 Task: Check the sale-to-list ratio of garden tub in the last 5 years.
Action: Mouse moved to (1117, 271)
Screenshot: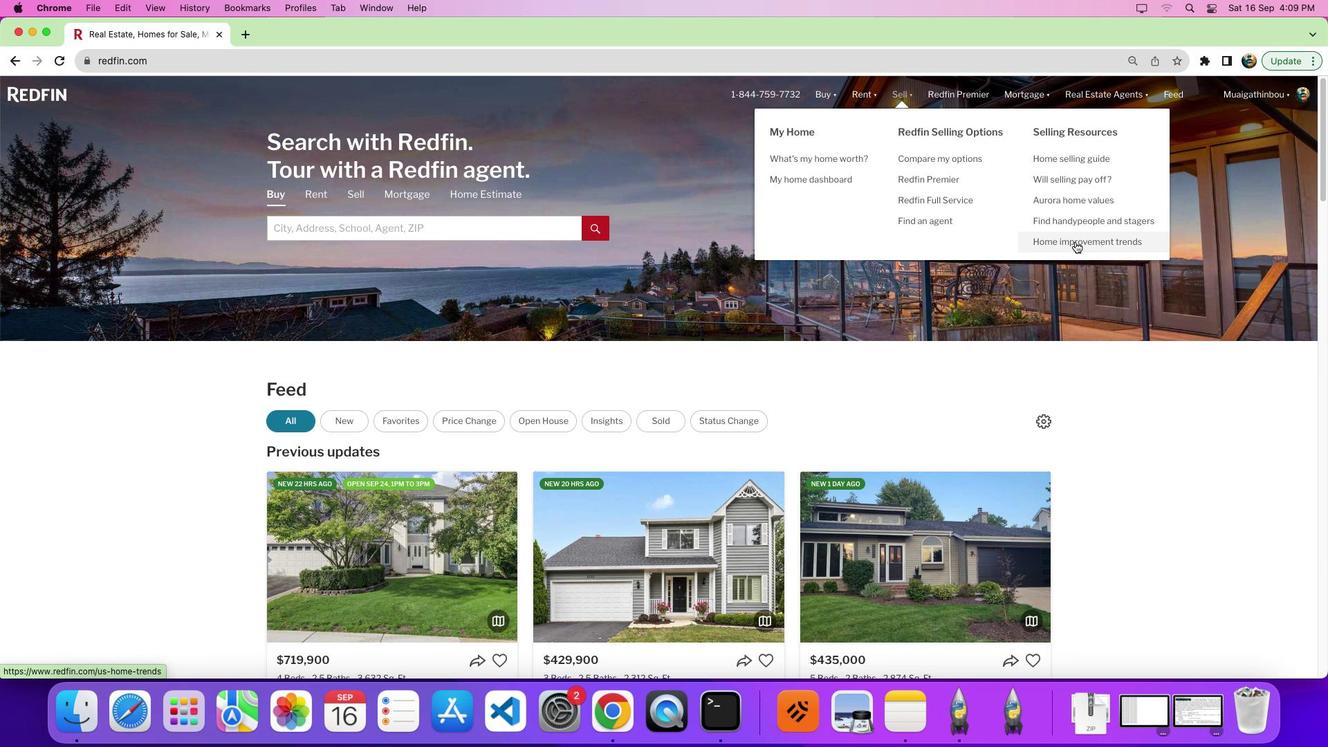 
Action: Mouse pressed left at (1117, 271)
Screenshot: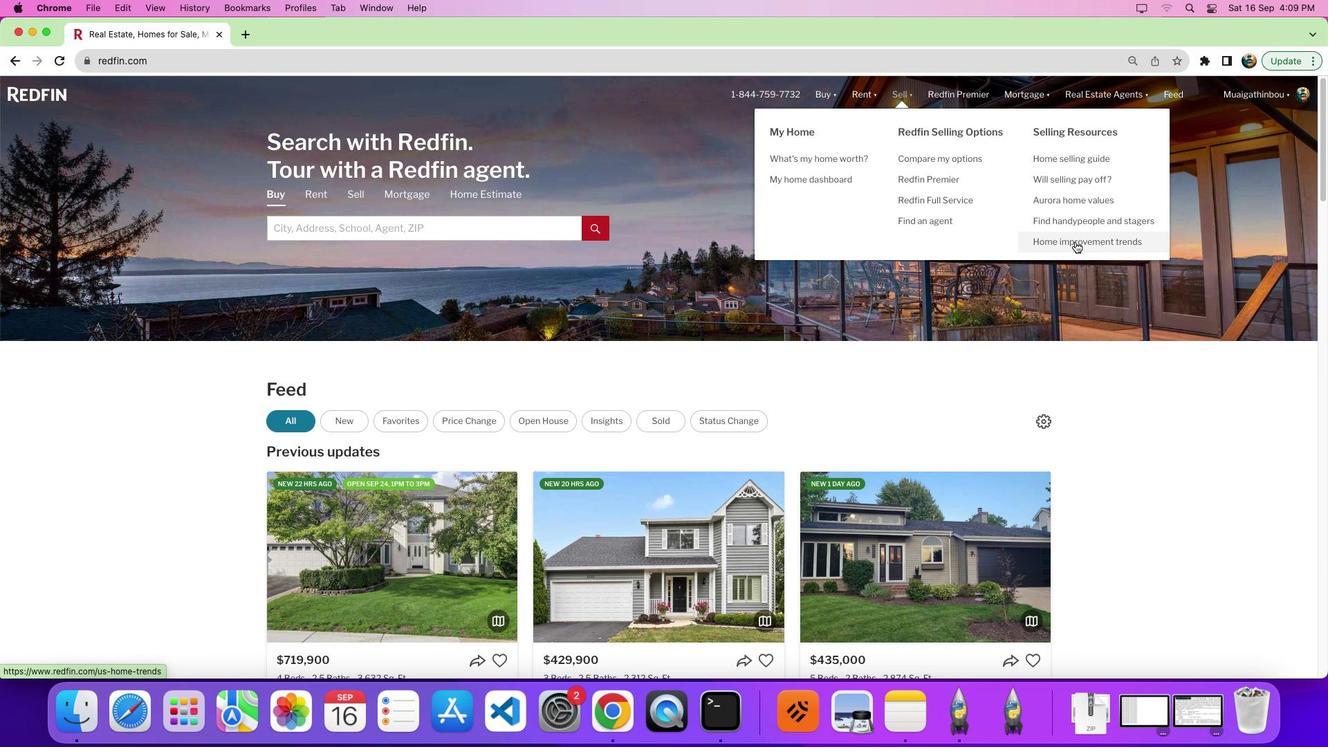 
Action: Mouse pressed left at (1117, 271)
Screenshot: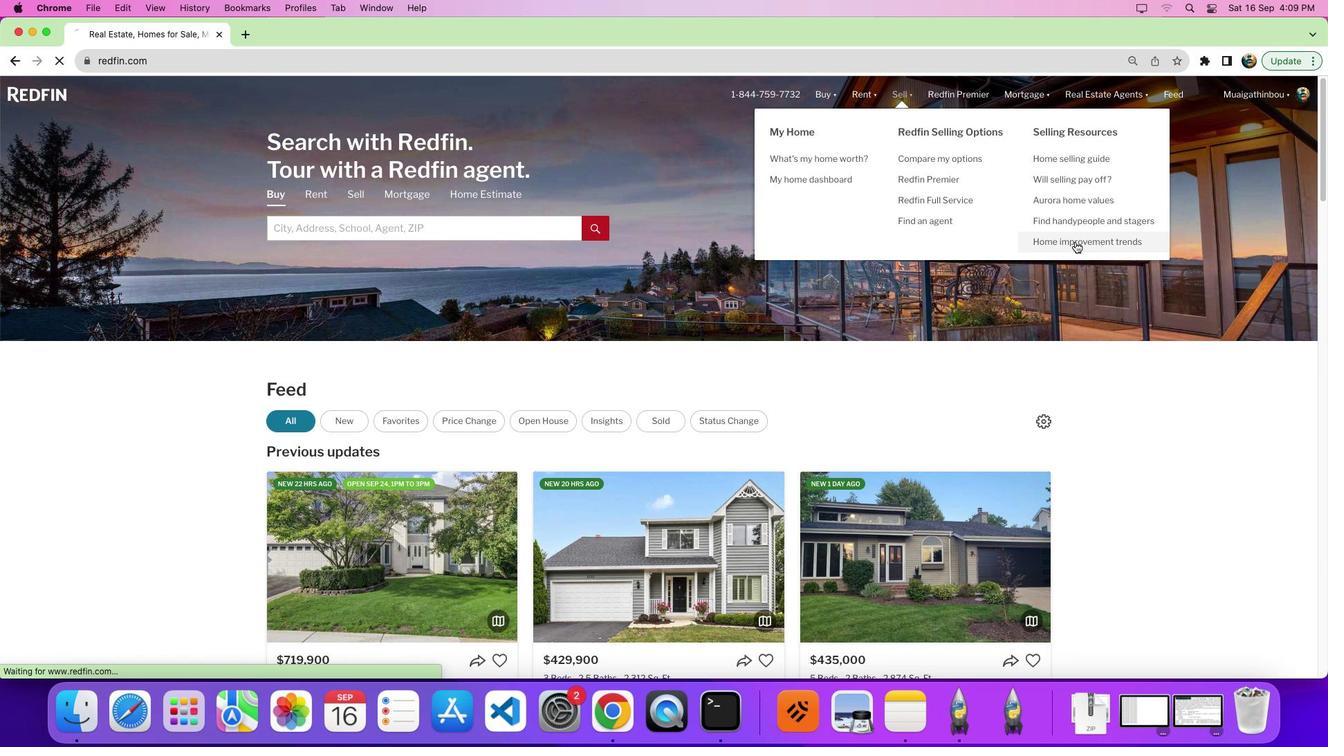 
Action: Mouse moved to (354, 295)
Screenshot: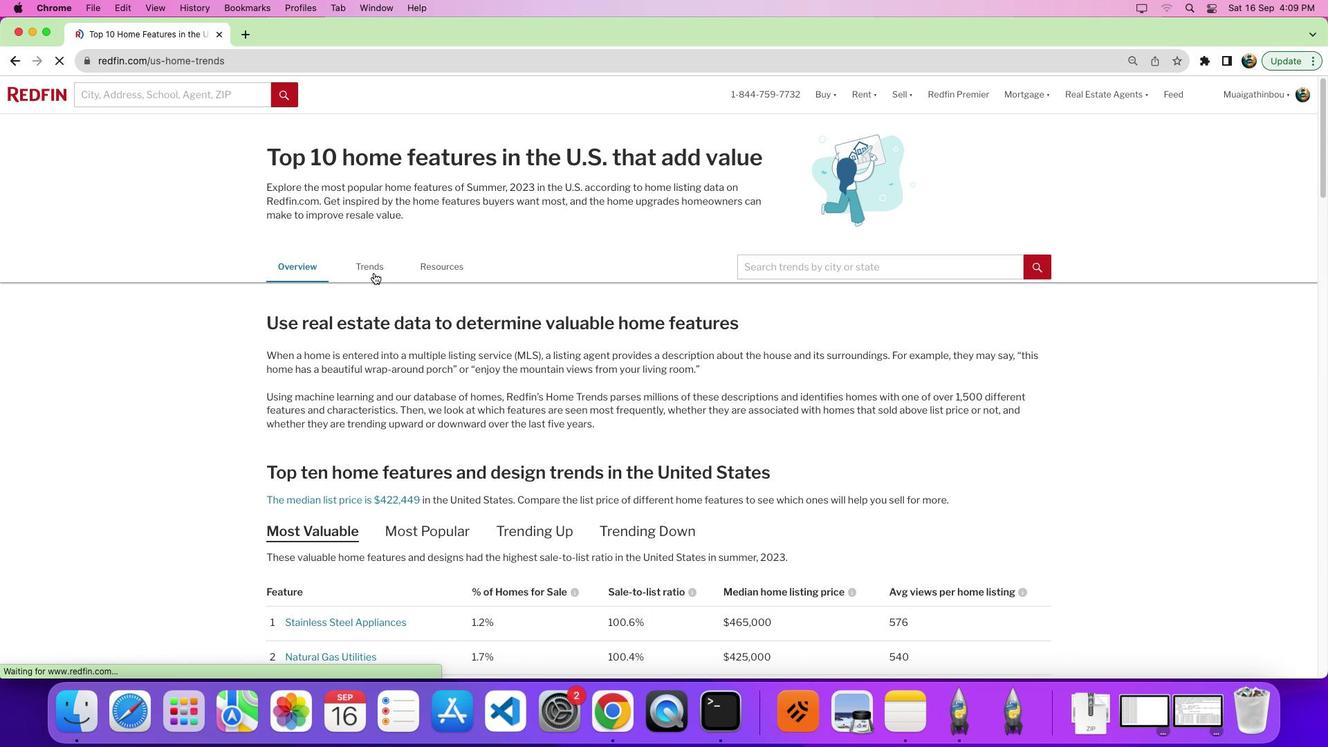 
Action: Mouse pressed left at (354, 295)
Screenshot: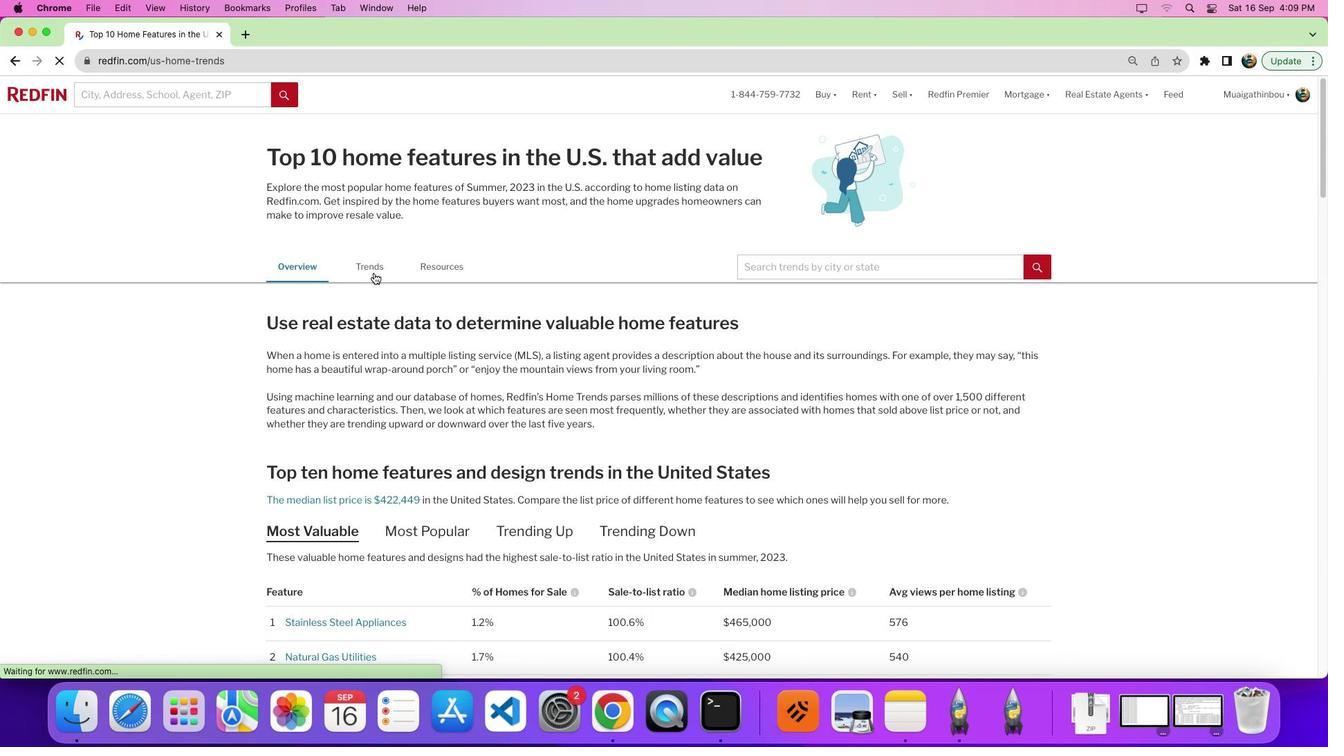 
Action: Mouse moved to (763, 398)
Screenshot: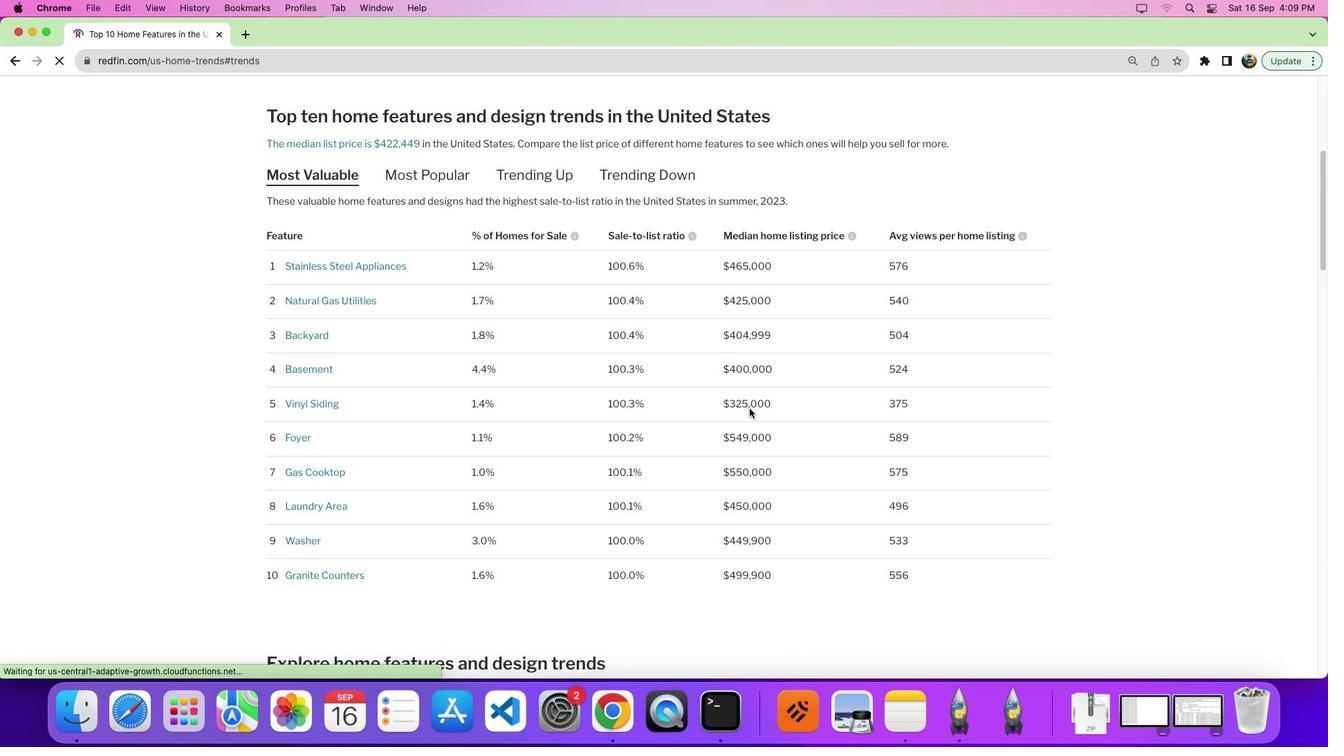 
Action: Mouse scrolled (763, 398) with delta (-53, 86)
Screenshot: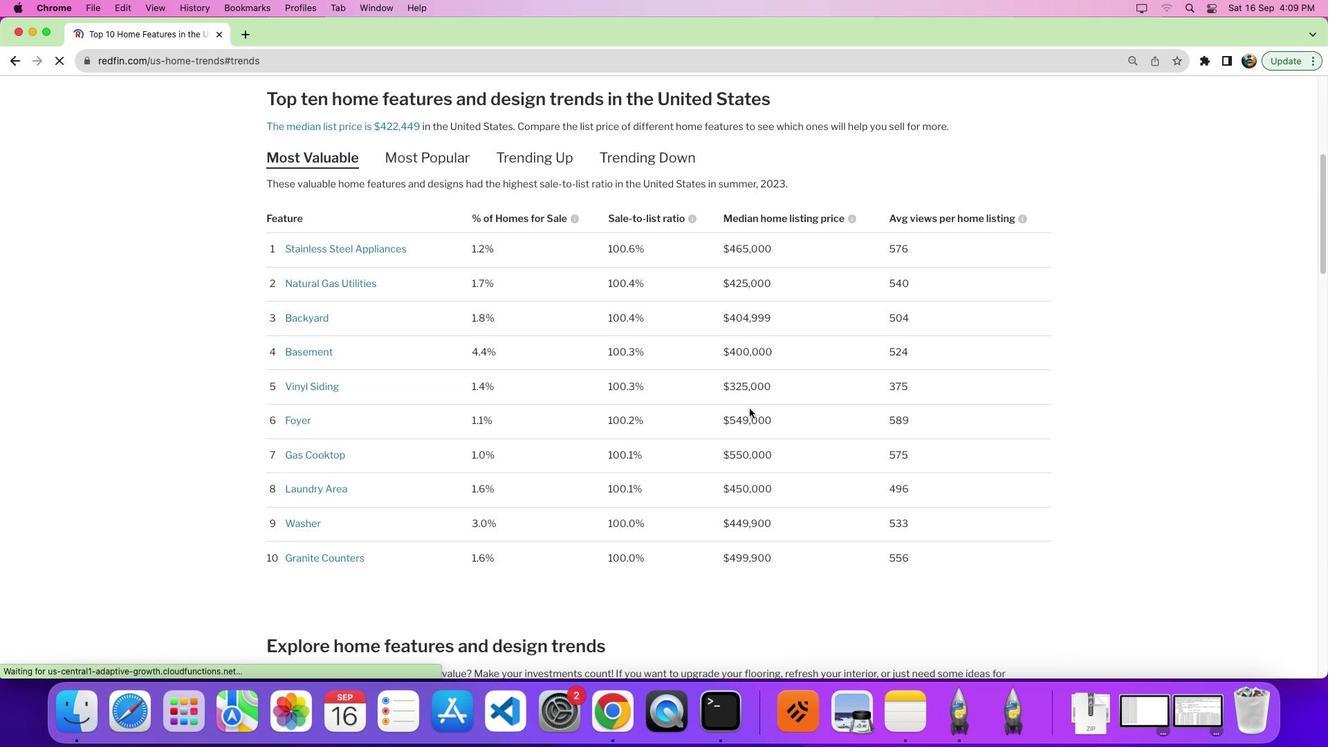 
Action: Mouse scrolled (763, 398) with delta (-53, 86)
Screenshot: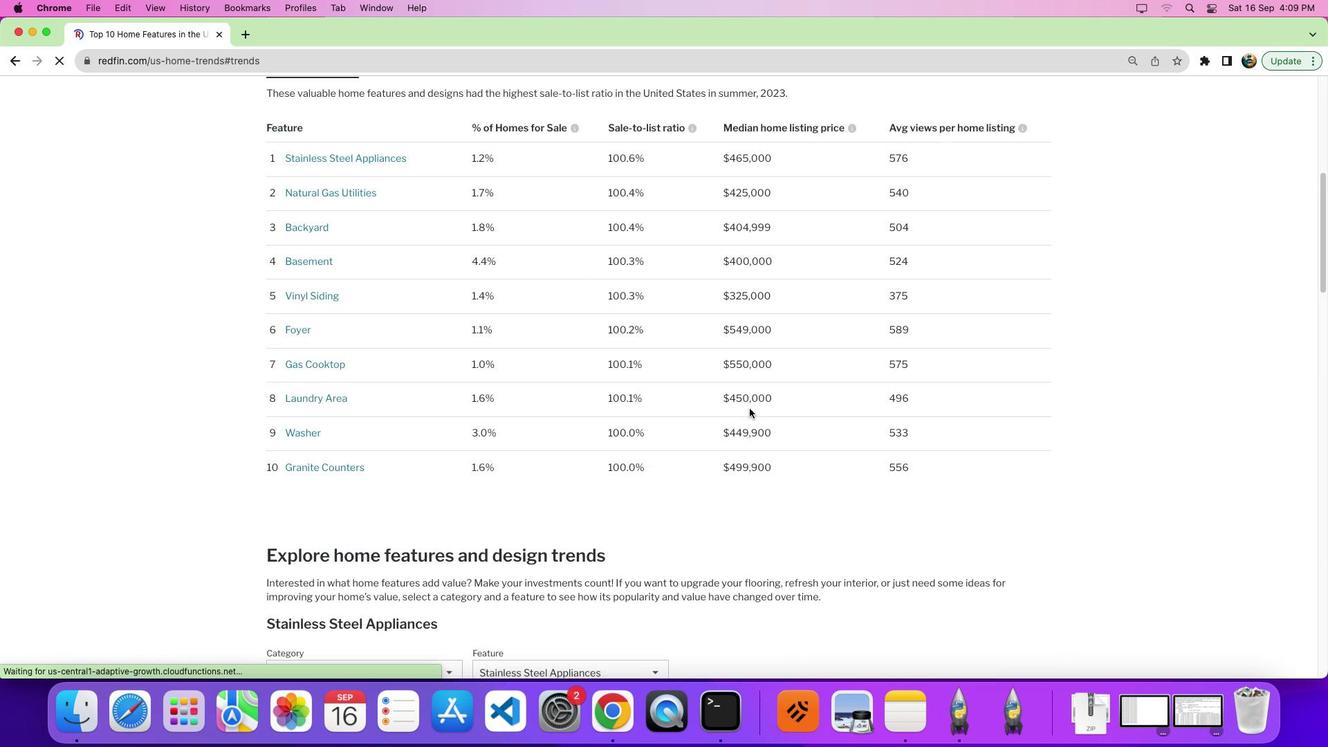 
Action: Mouse scrolled (763, 398) with delta (-53, 83)
Screenshot: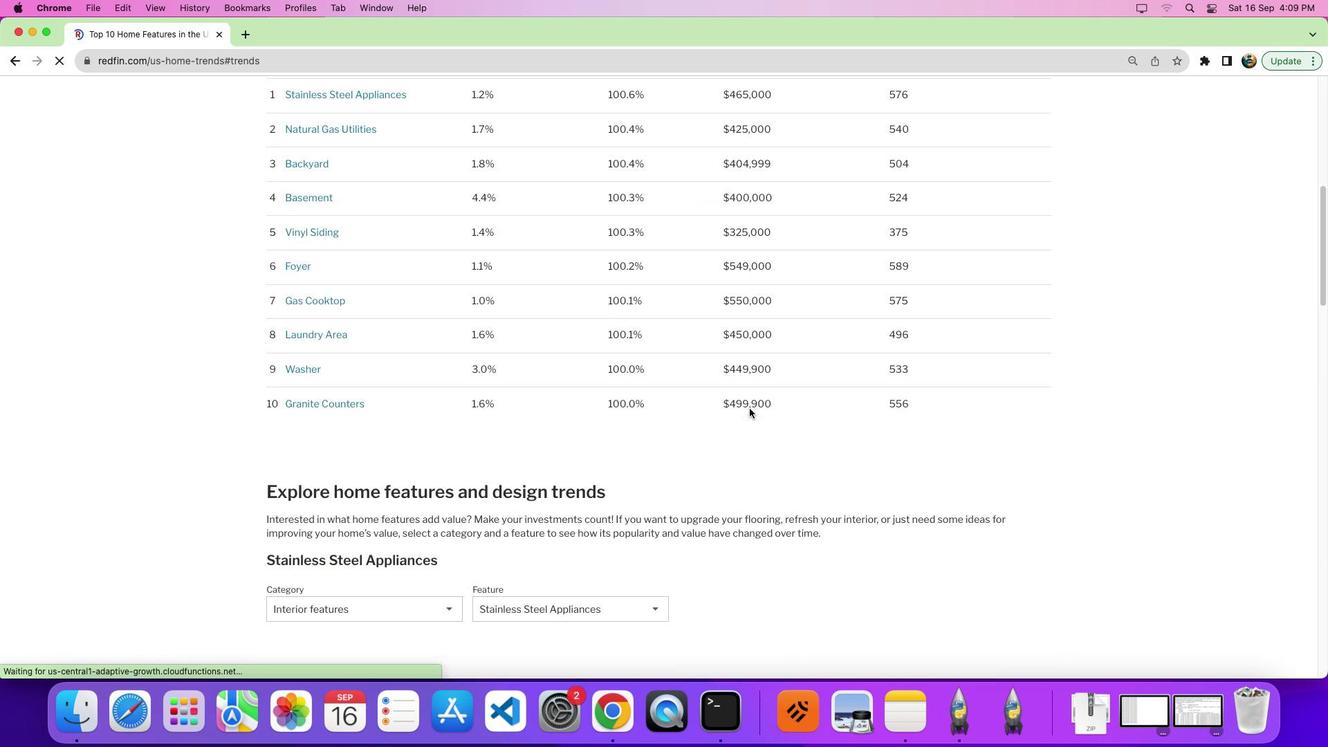 
Action: Mouse moved to (764, 399)
Screenshot: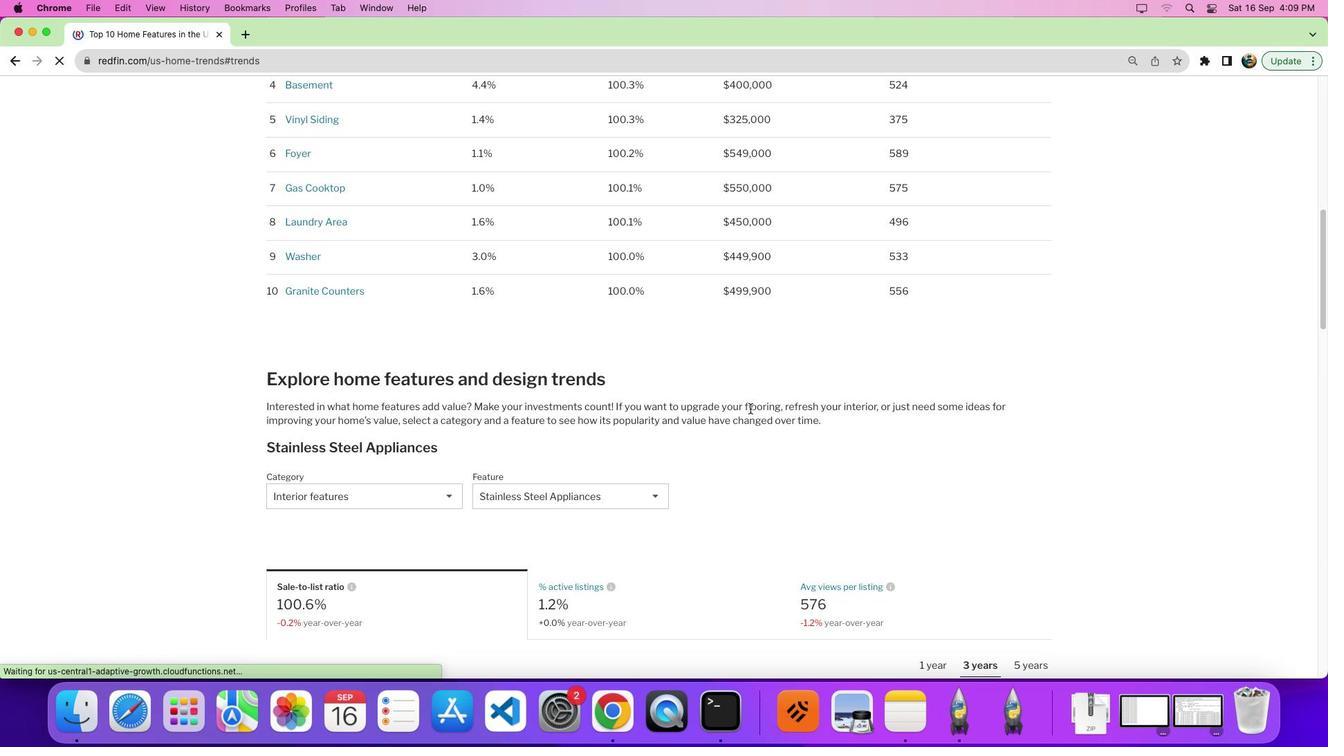 
Action: Mouse scrolled (764, 399) with delta (-53, 86)
Screenshot: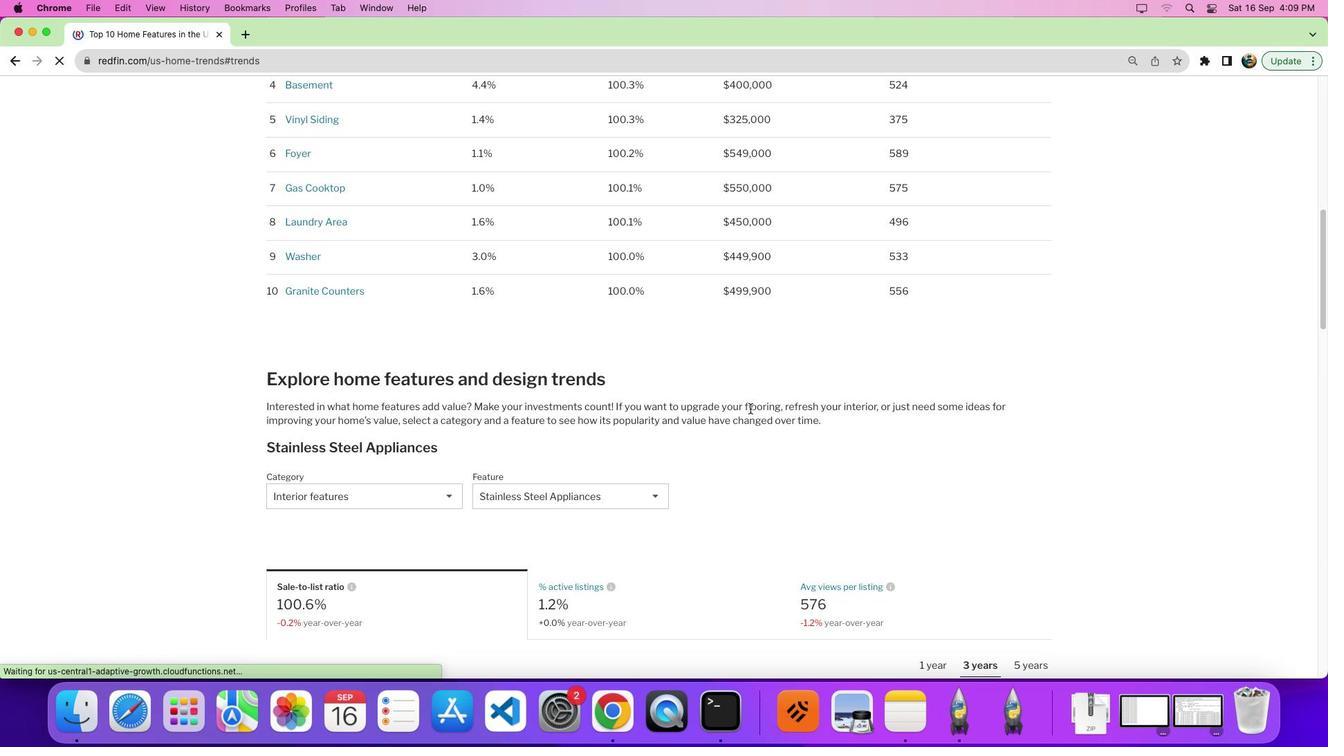 
Action: Mouse scrolled (764, 399) with delta (-53, 86)
Screenshot: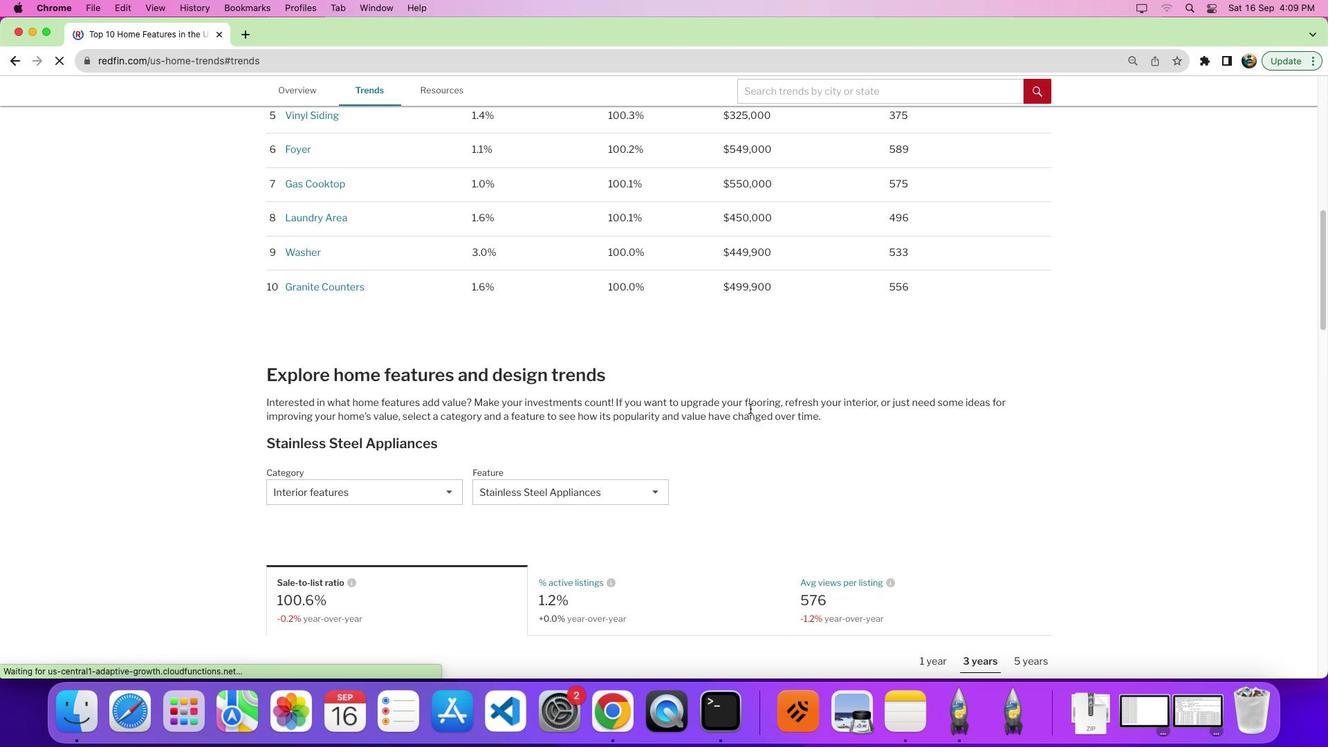
Action: Mouse scrolled (764, 399) with delta (-53, 84)
Screenshot: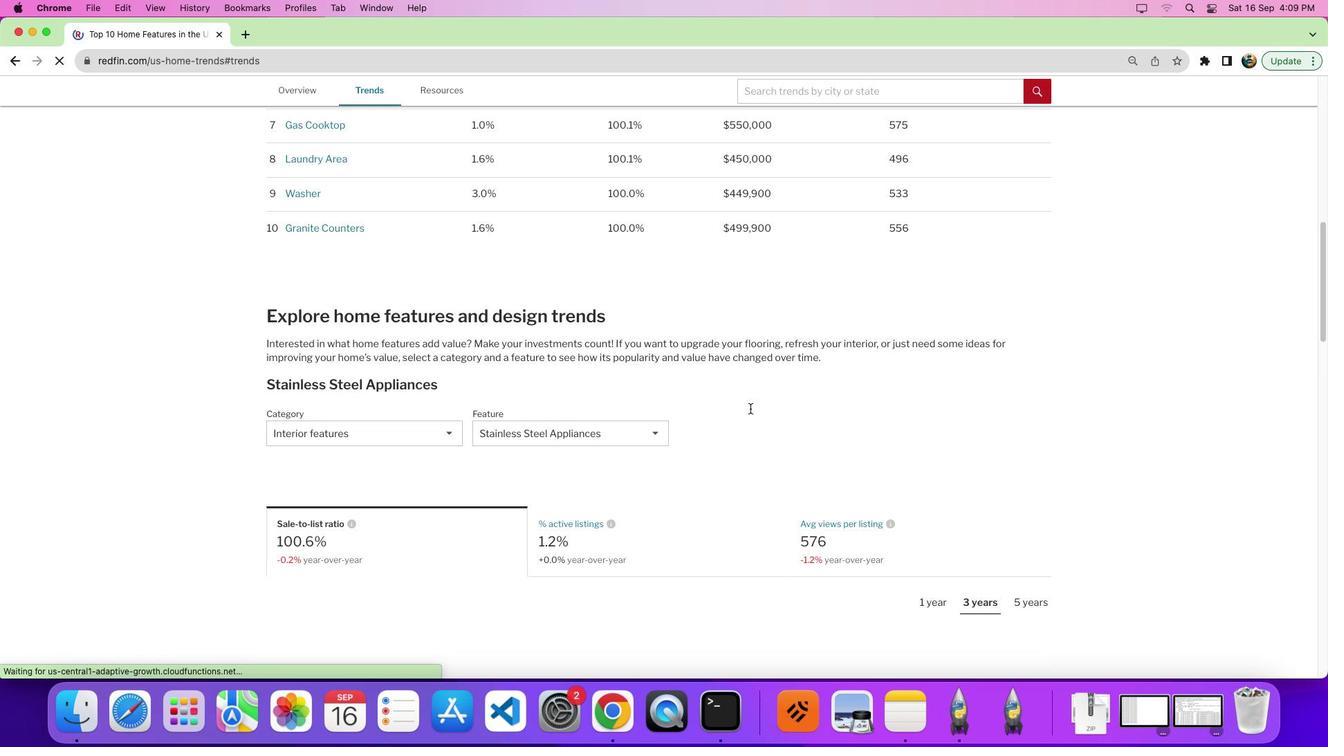 
Action: Mouse moved to (401, 314)
Screenshot: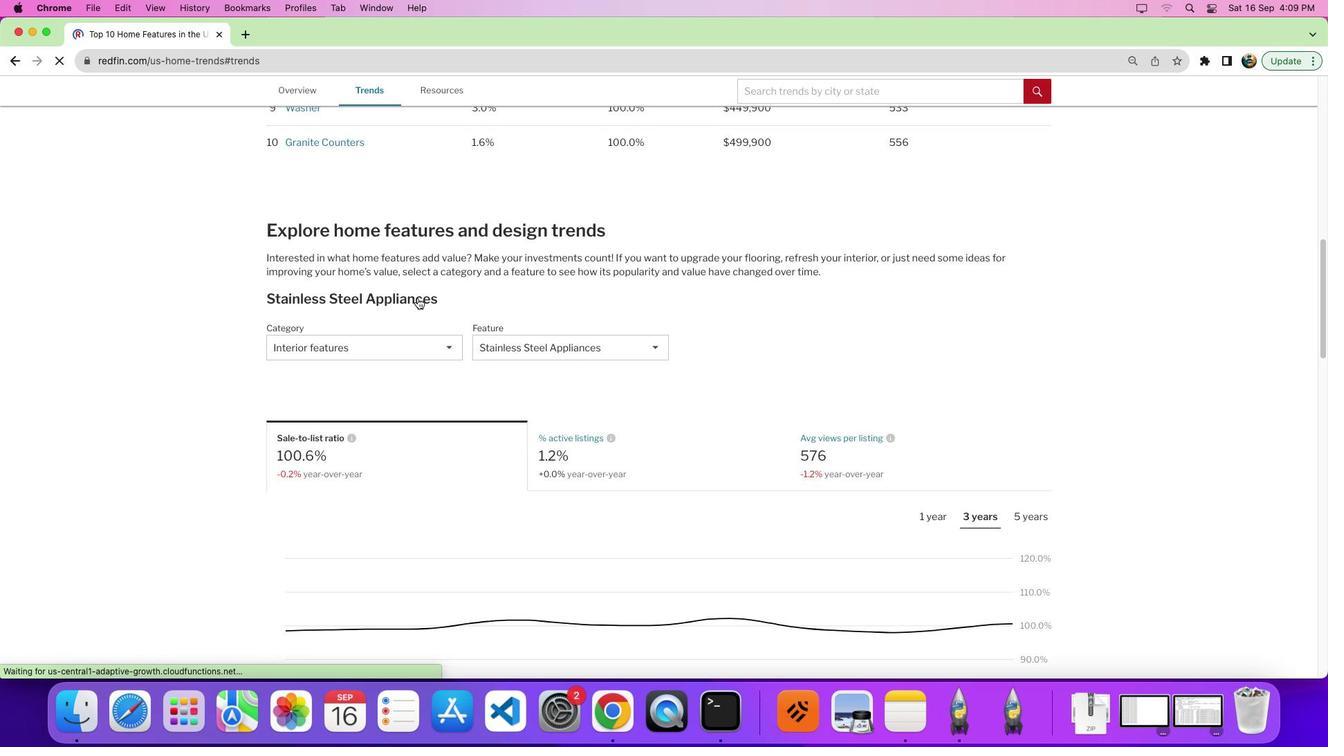 
Action: Mouse pressed left at (401, 314)
Screenshot: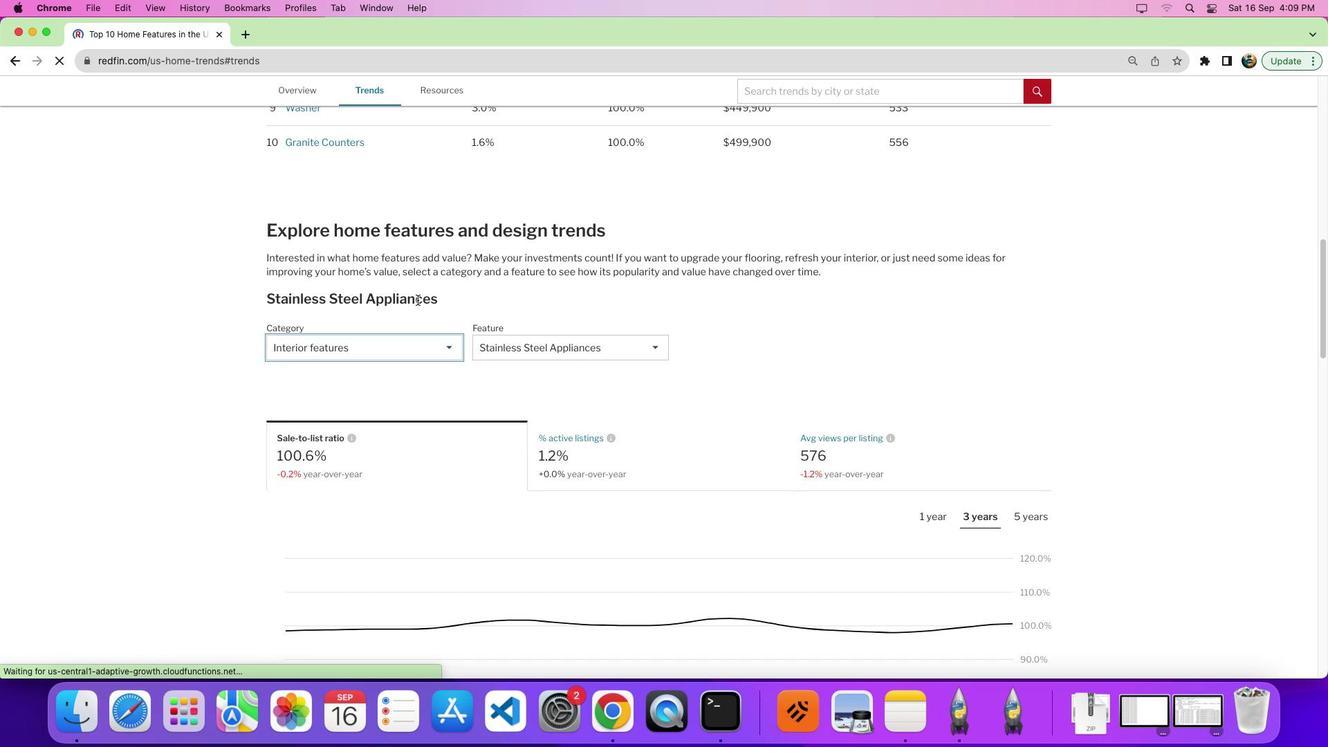 
Action: Mouse moved to (605, 424)
Screenshot: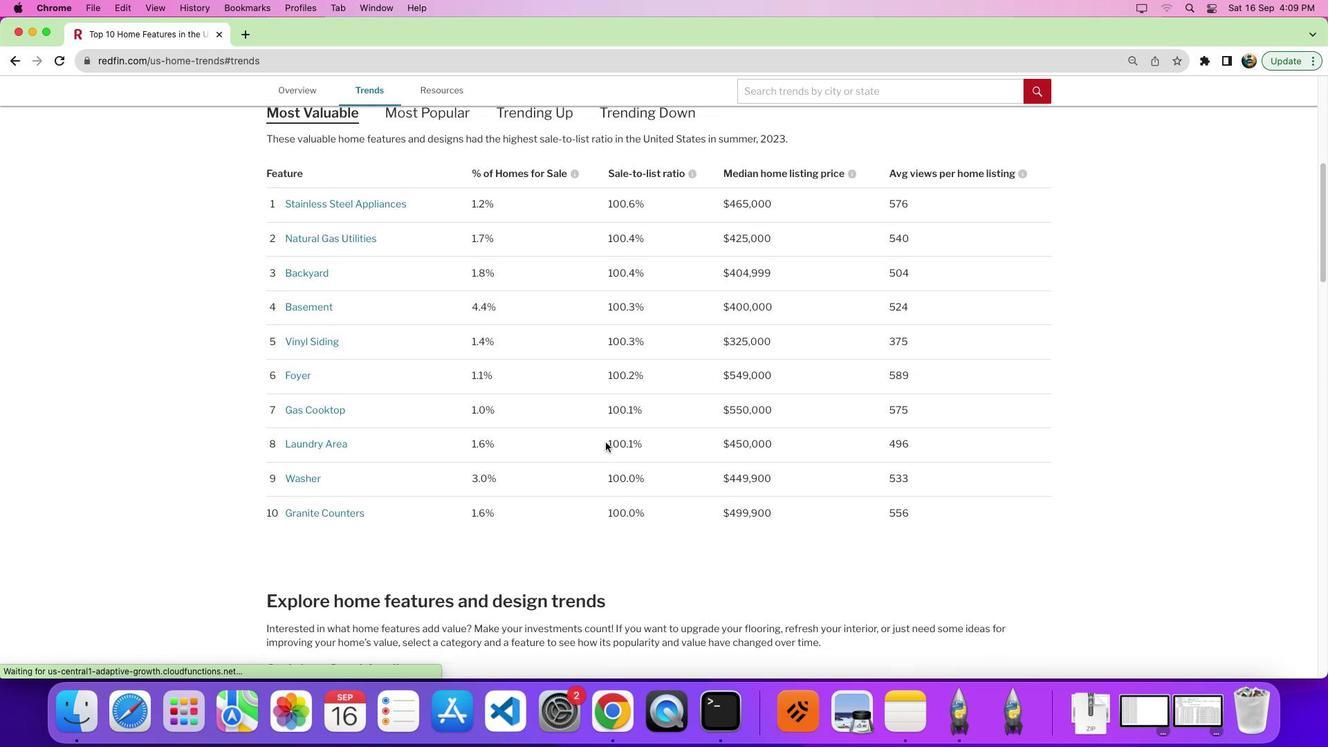 
Action: Mouse scrolled (605, 424) with delta (-53, 86)
Screenshot: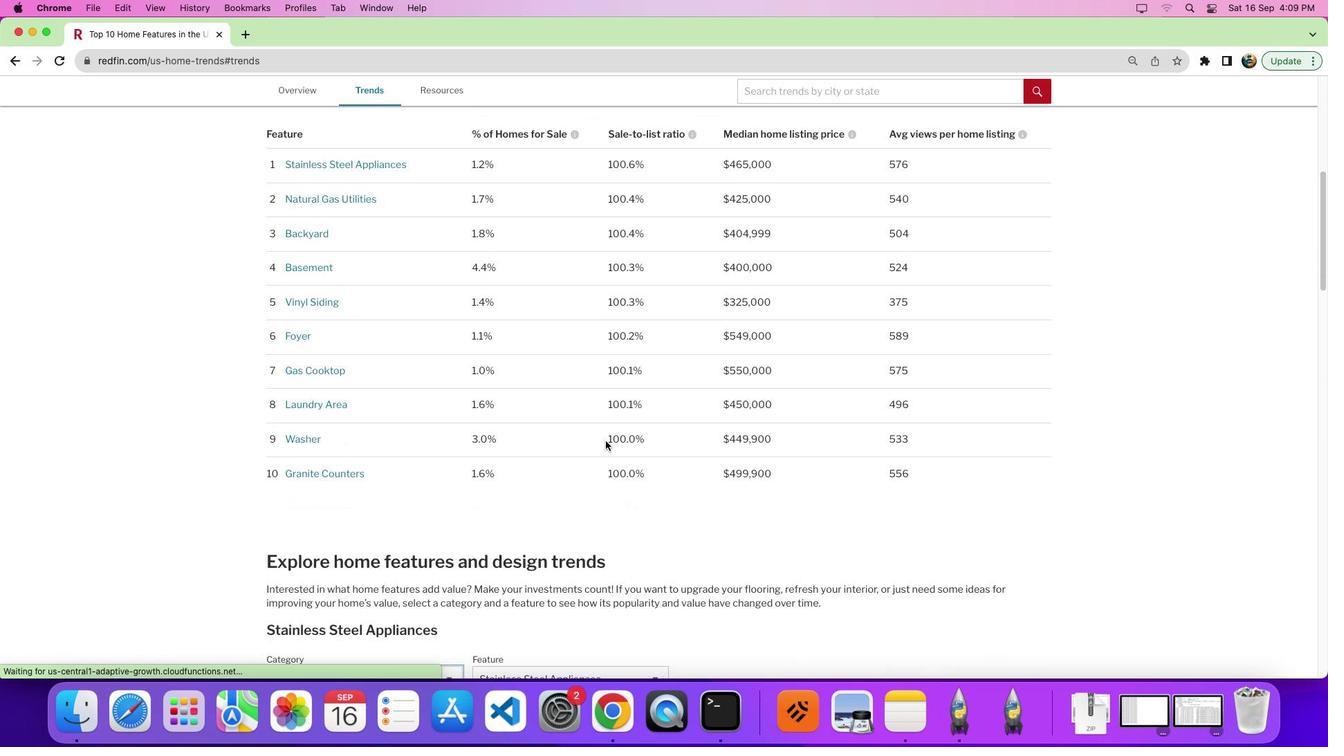
Action: Mouse scrolled (605, 424) with delta (-53, 86)
Screenshot: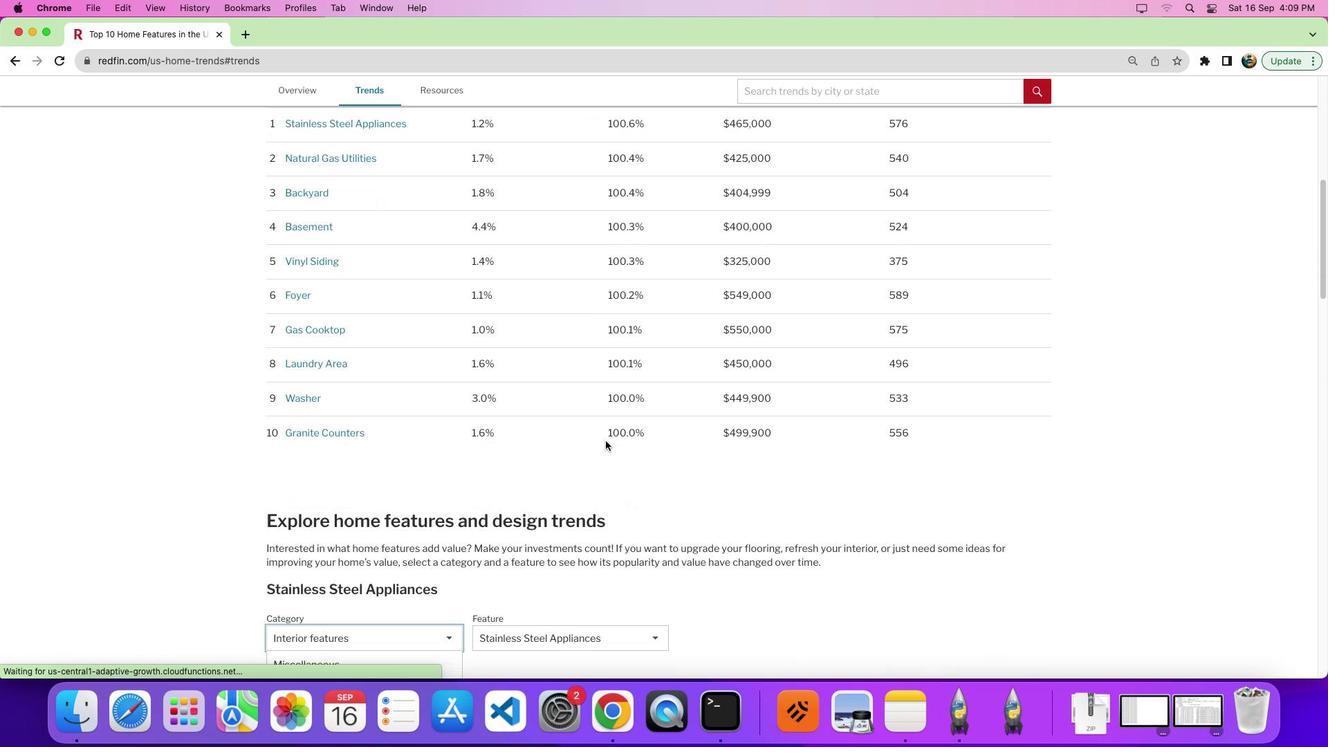 
Action: Mouse scrolled (605, 424) with delta (-53, 83)
Screenshot: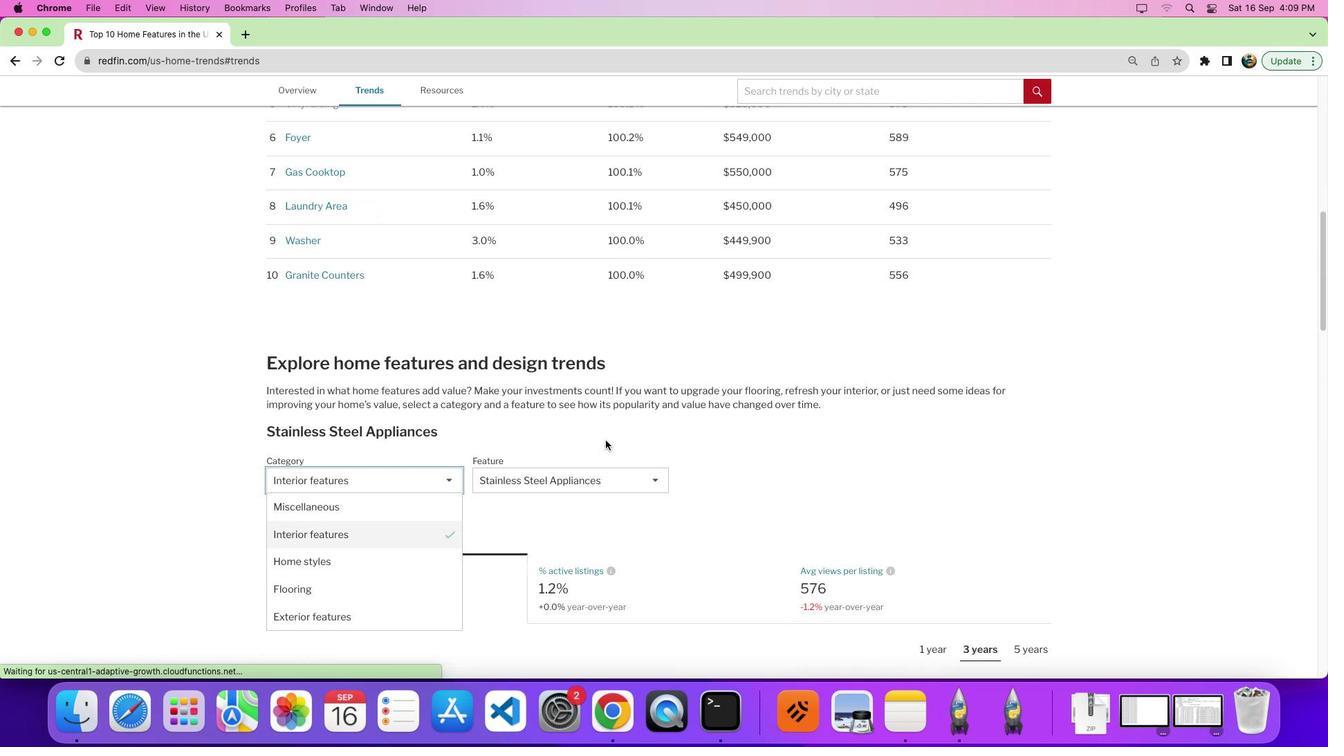 
Action: Mouse moved to (605, 423)
Screenshot: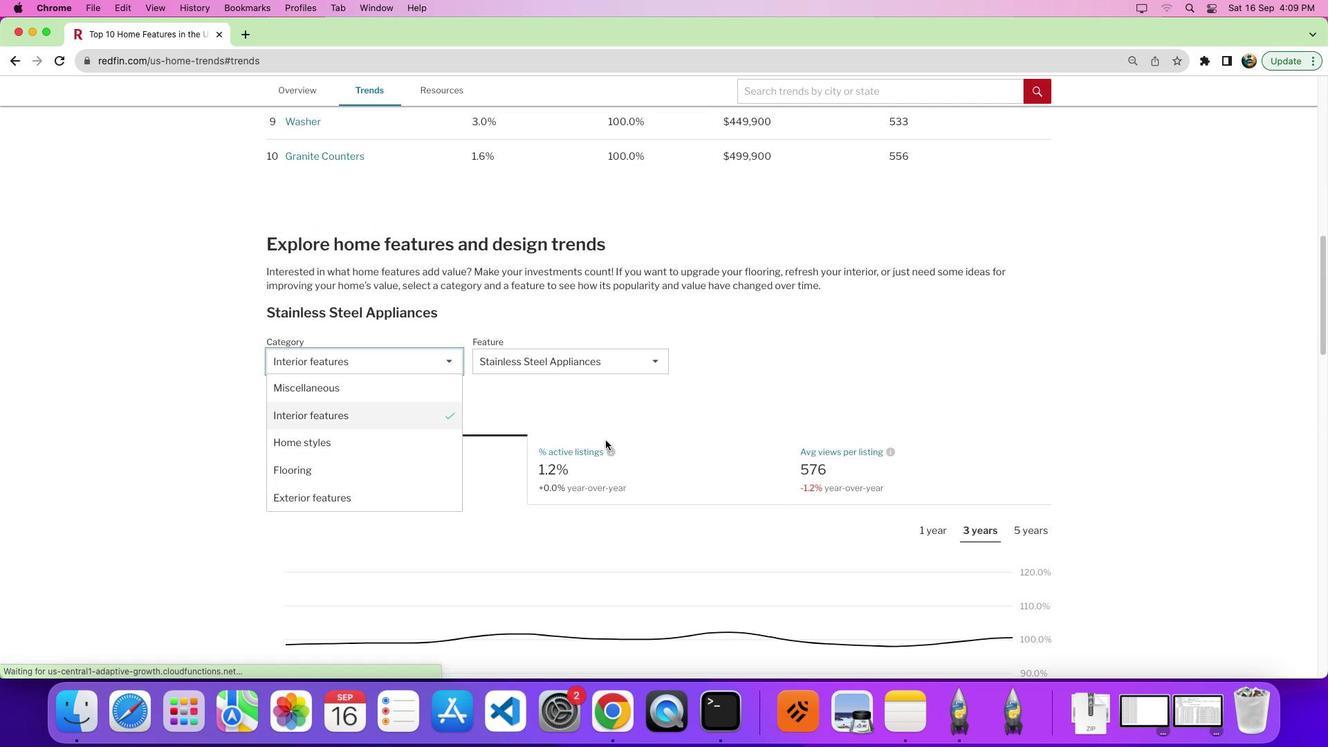
Action: Mouse scrolled (605, 423) with delta (-53, 83)
Screenshot: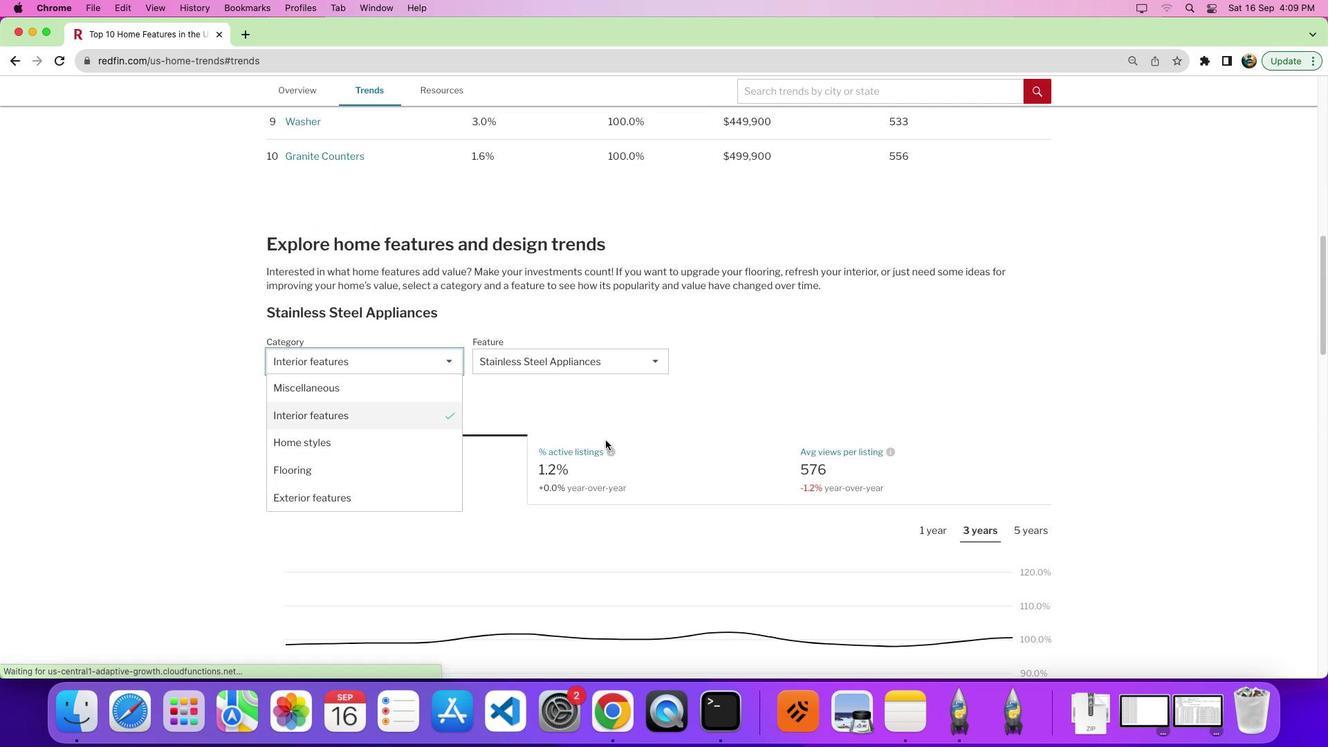 
Action: Mouse moved to (408, 364)
Screenshot: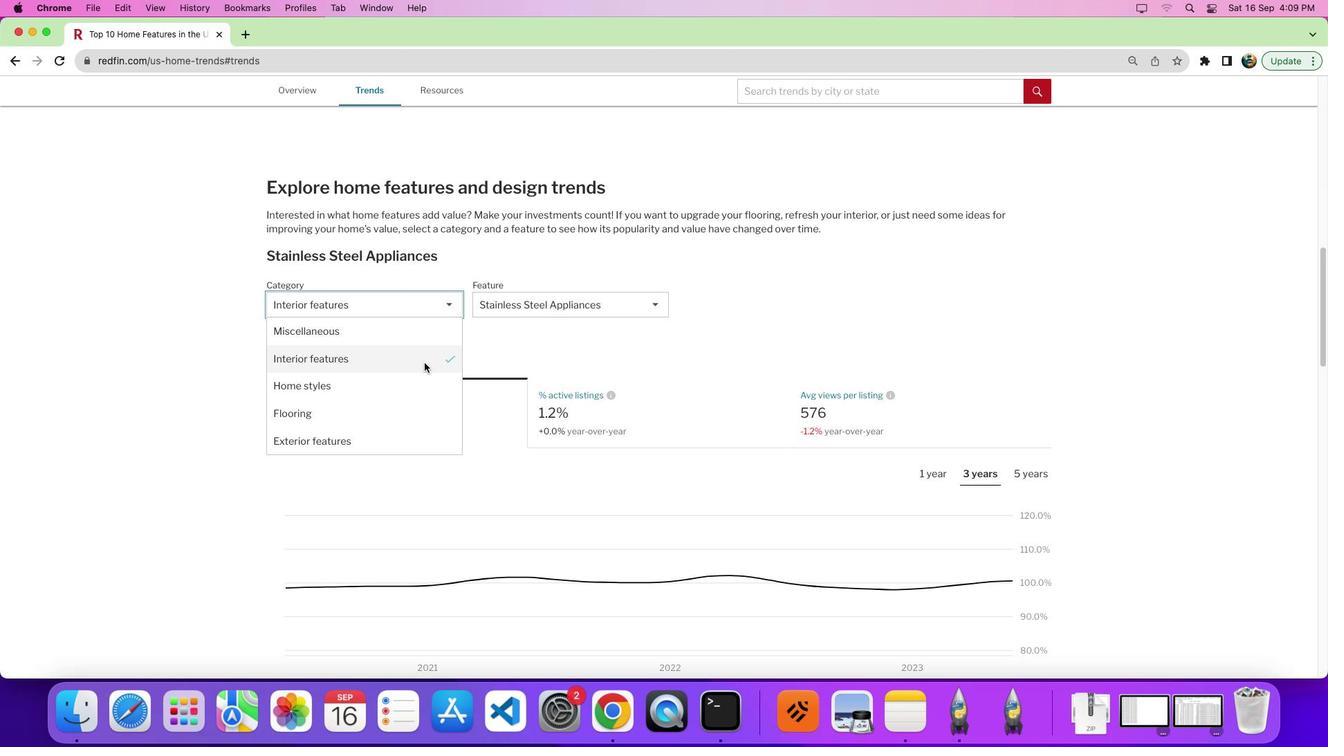 
Action: Mouse pressed left at (408, 364)
Screenshot: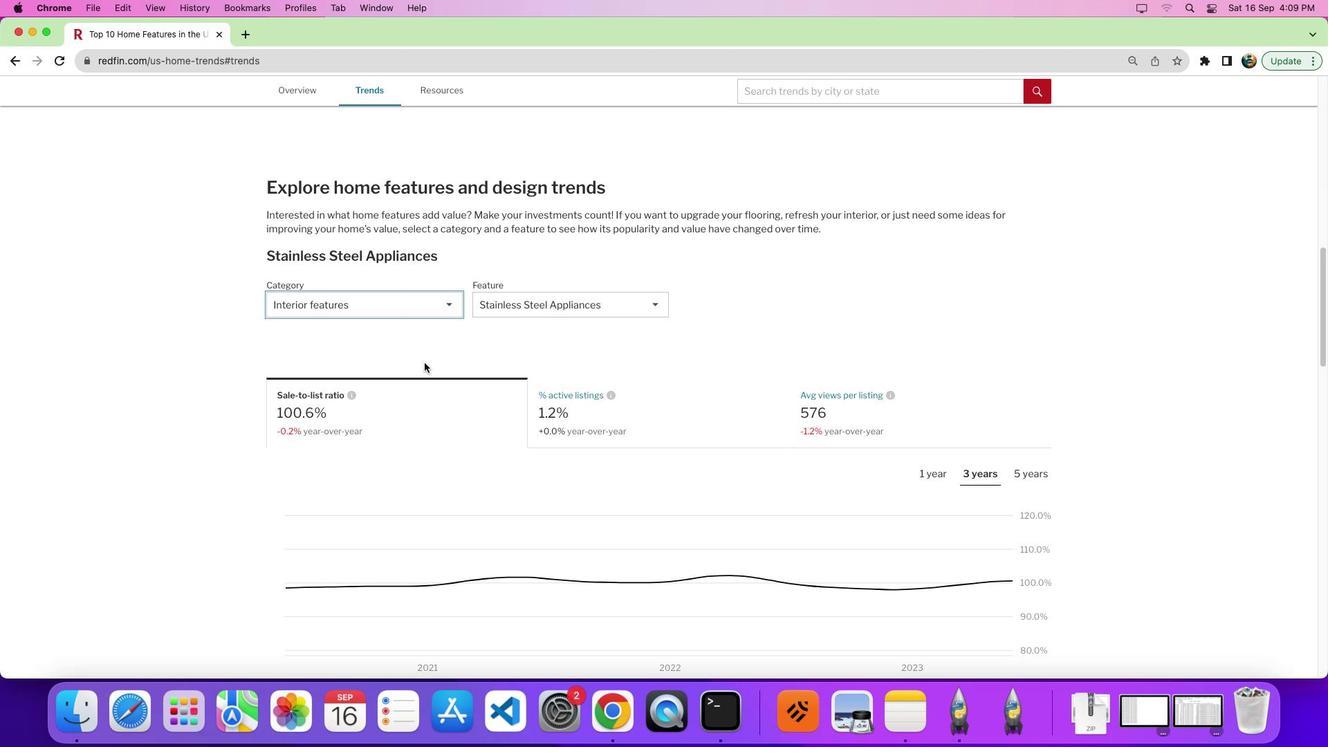 
Action: Mouse moved to (559, 317)
Screenshot: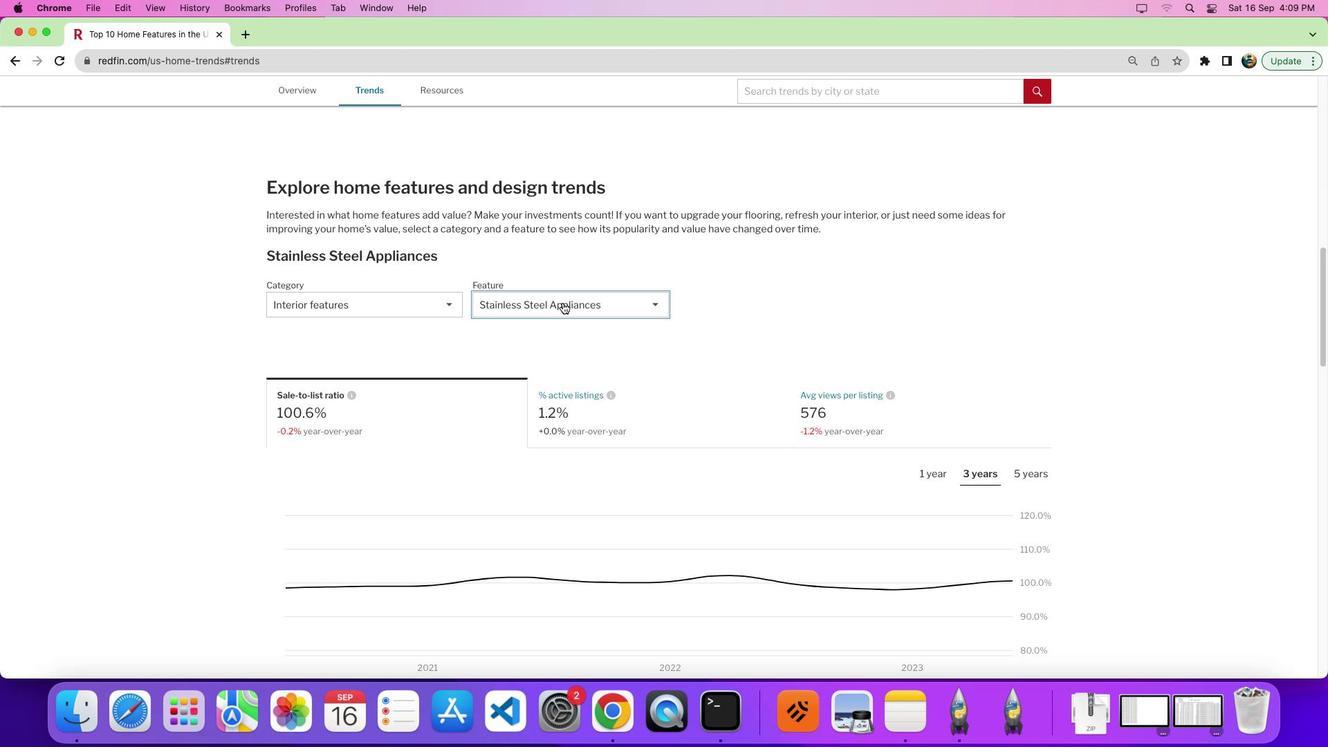
Action: Mouse pressed left at (559, 317)
Screenshot: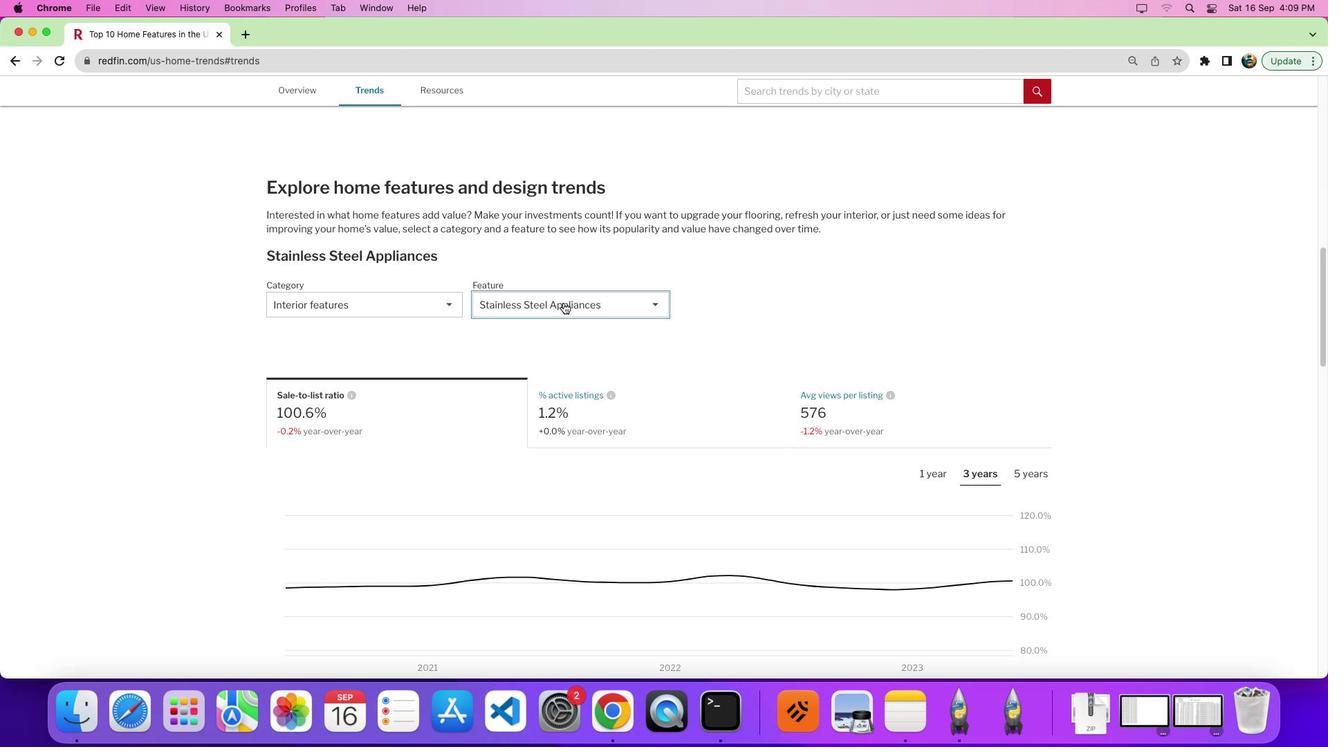 
Action: Mouse moved to (666, 406)
Screenshot: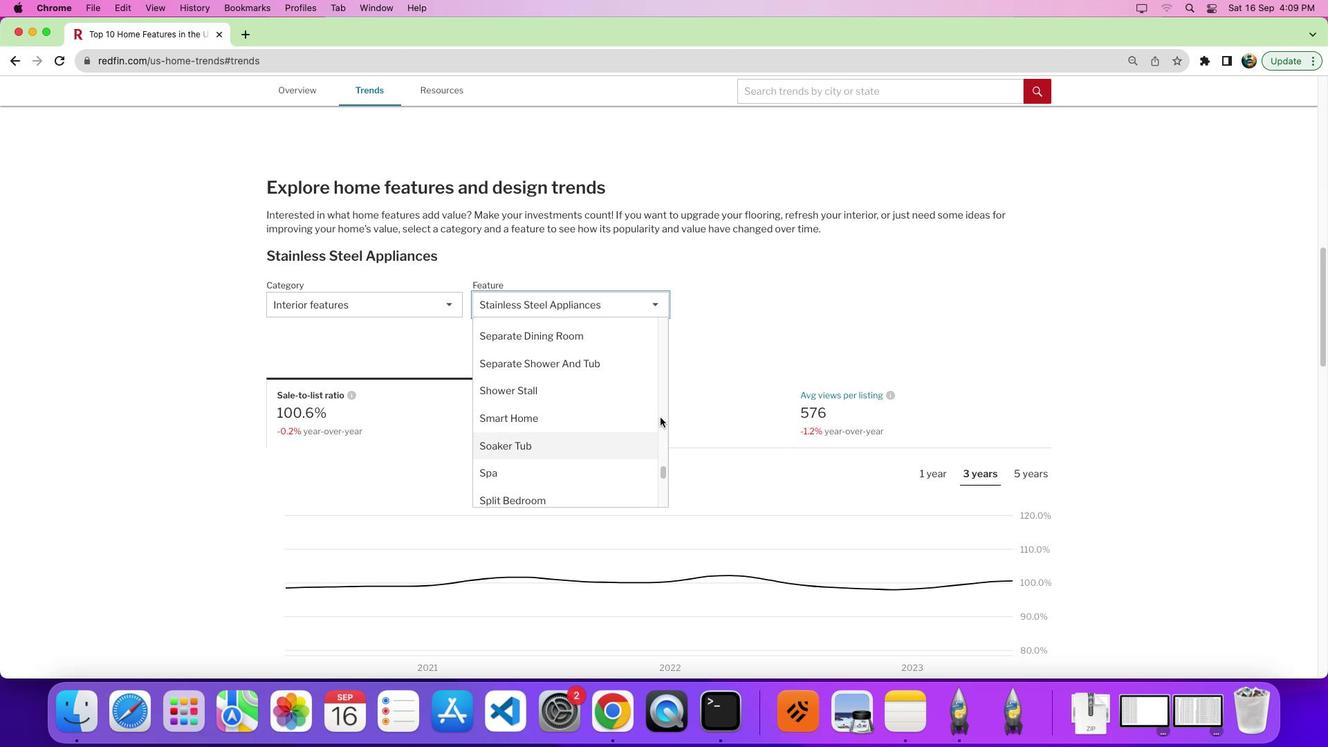 
Action: Mouse pressed left at (666, 406)
Screenshot: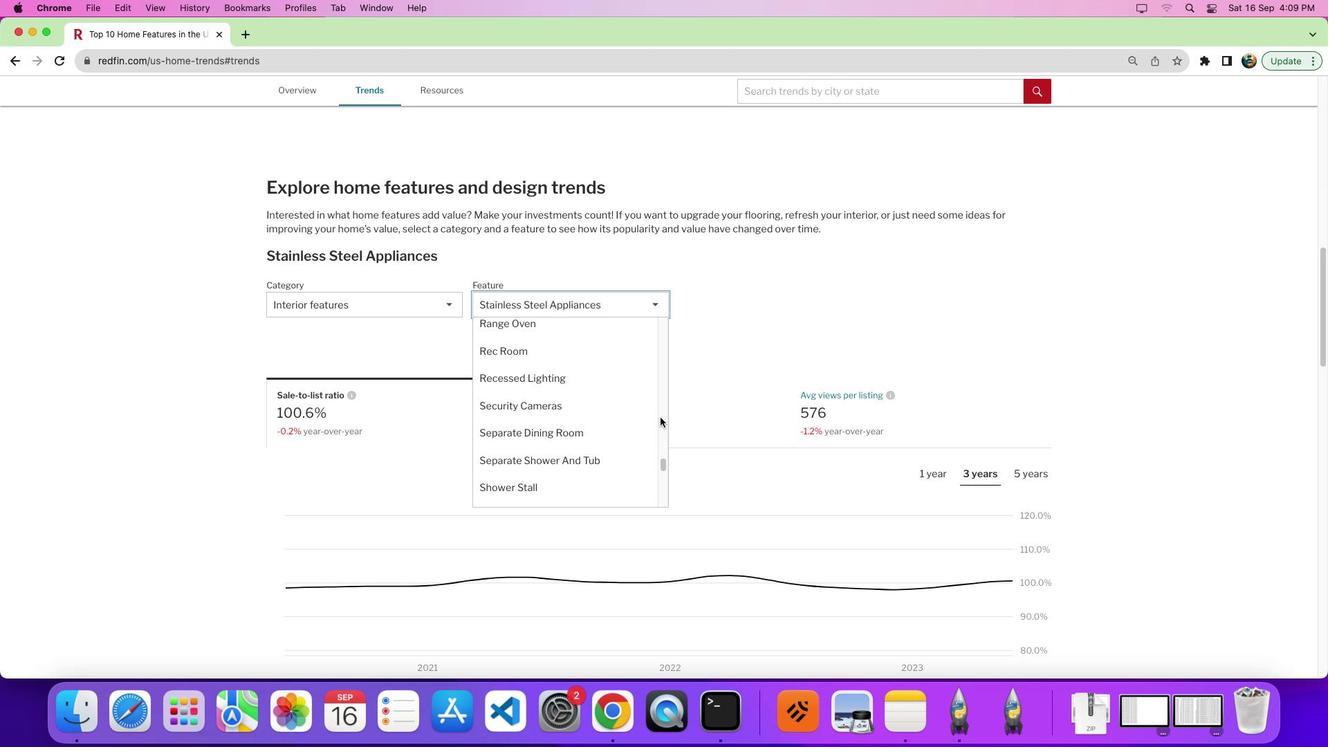 
Action: Mouse moved to (563, 374)
Screenshot: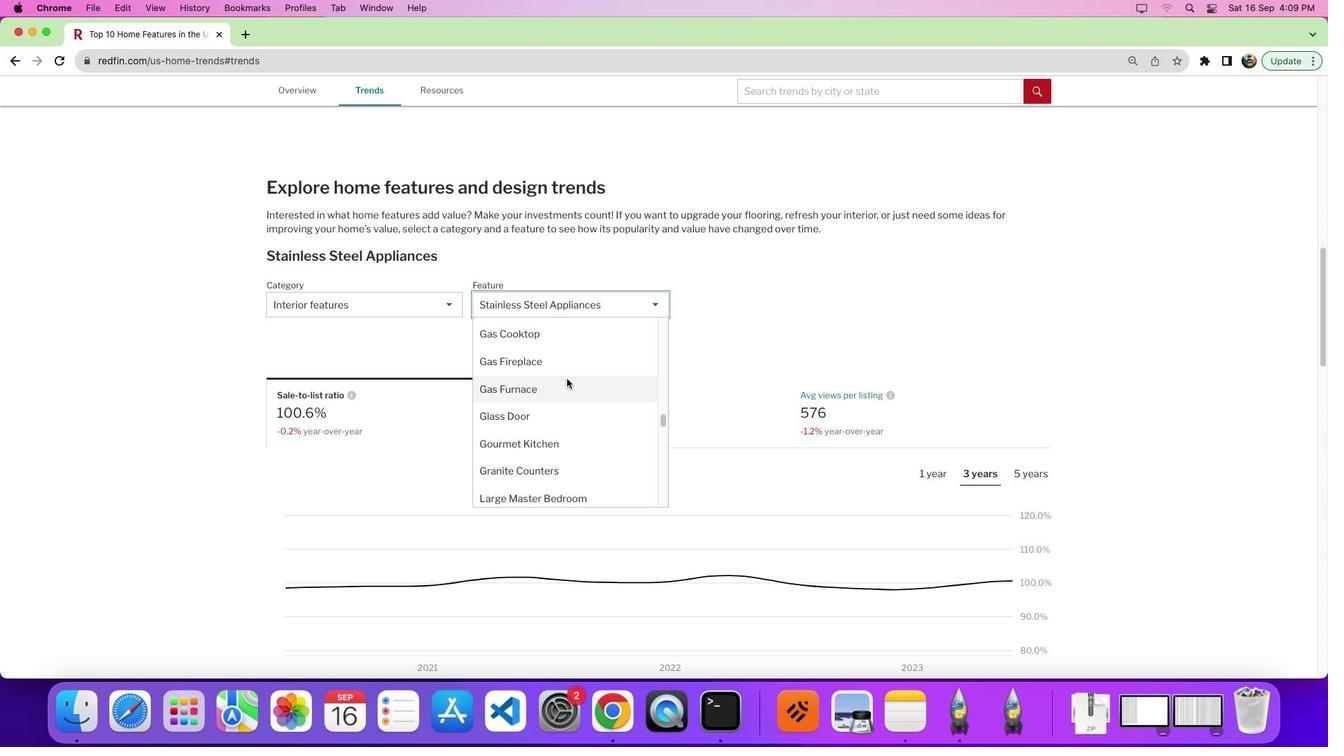 
Action: Mouse scrolled (563, 374) with delta (-53, 87)
Screenshot: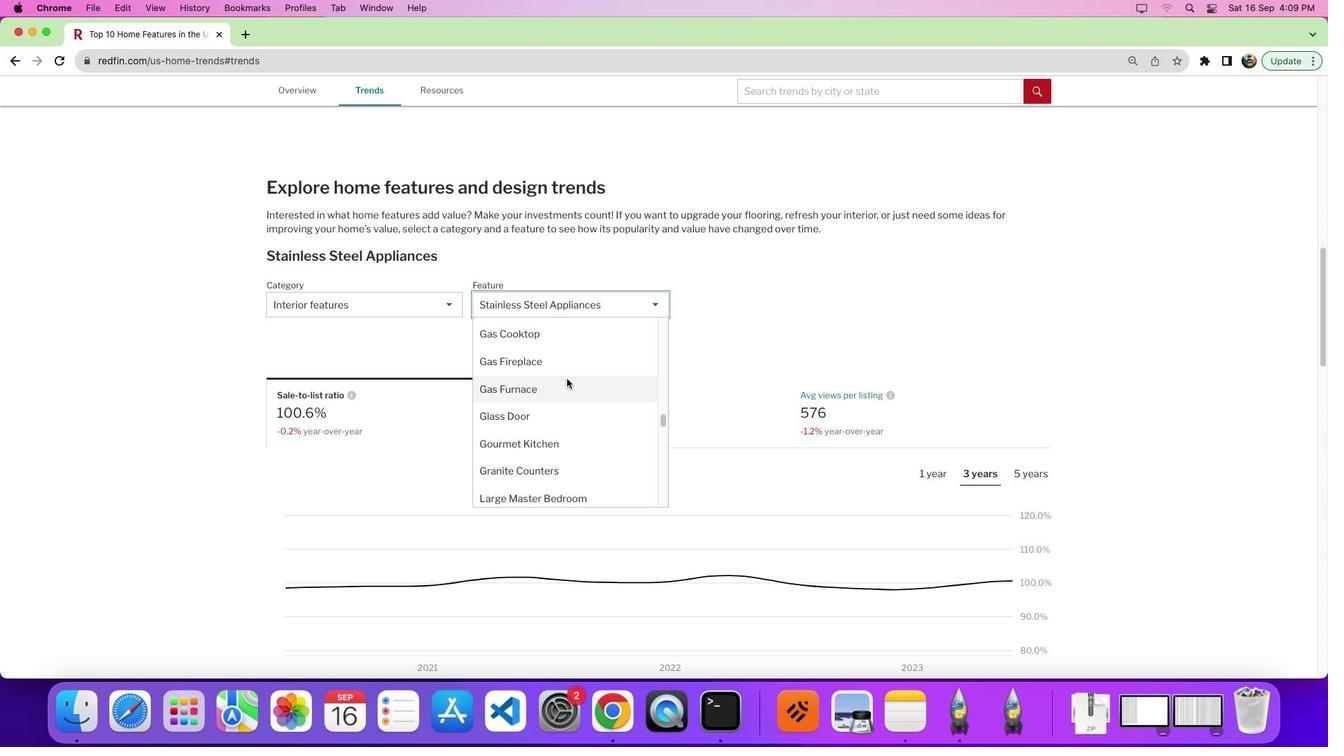 
Action: Mouse moved to (563, 375)
Screenshot: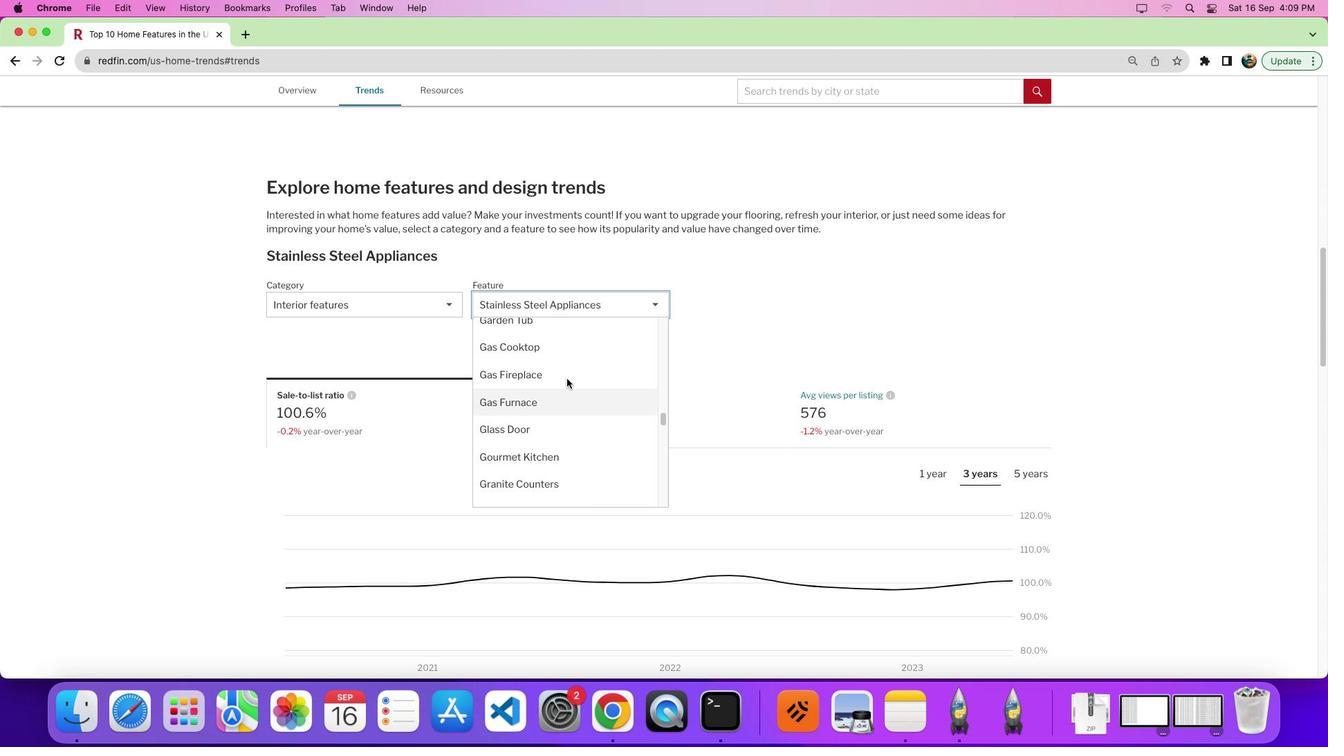 
Action: Mouse scrolled (563, 375) with delta (-53, 87)
Screenshot: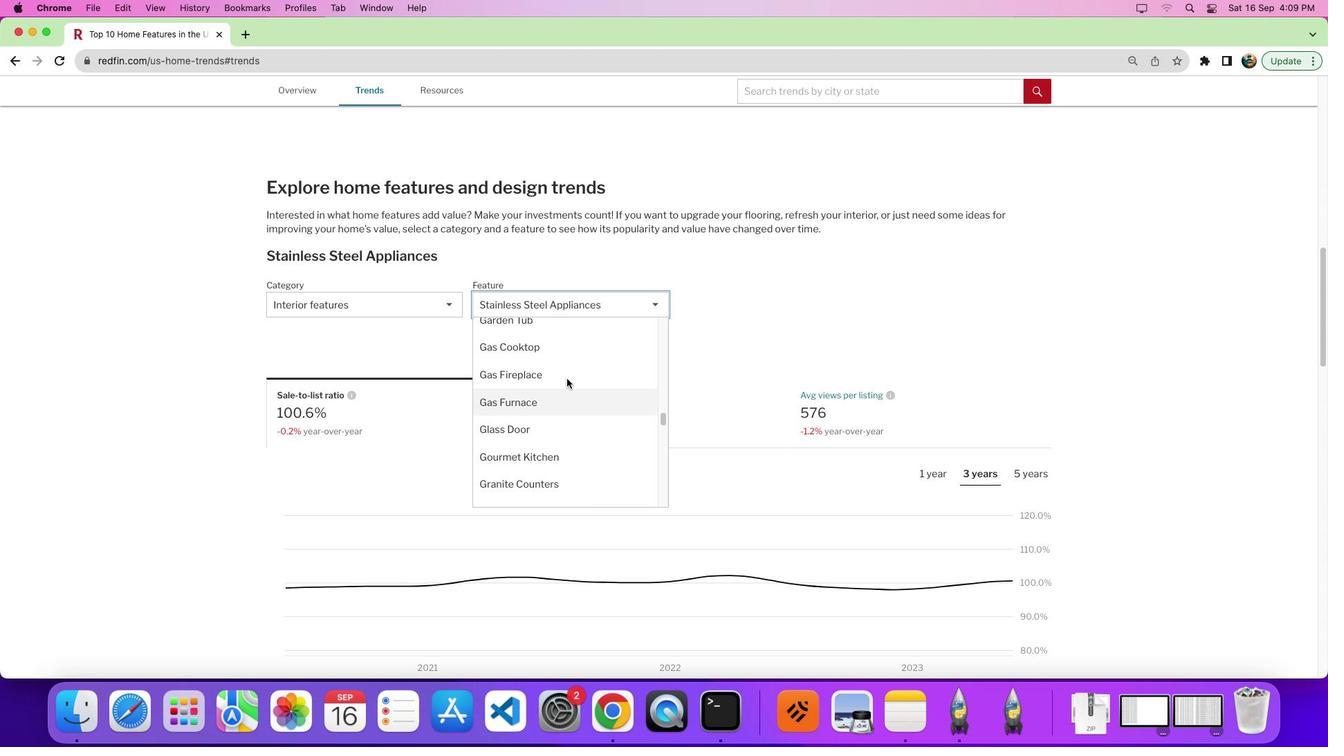 
Action: Mouse moved to (578, 377)
Screenshot: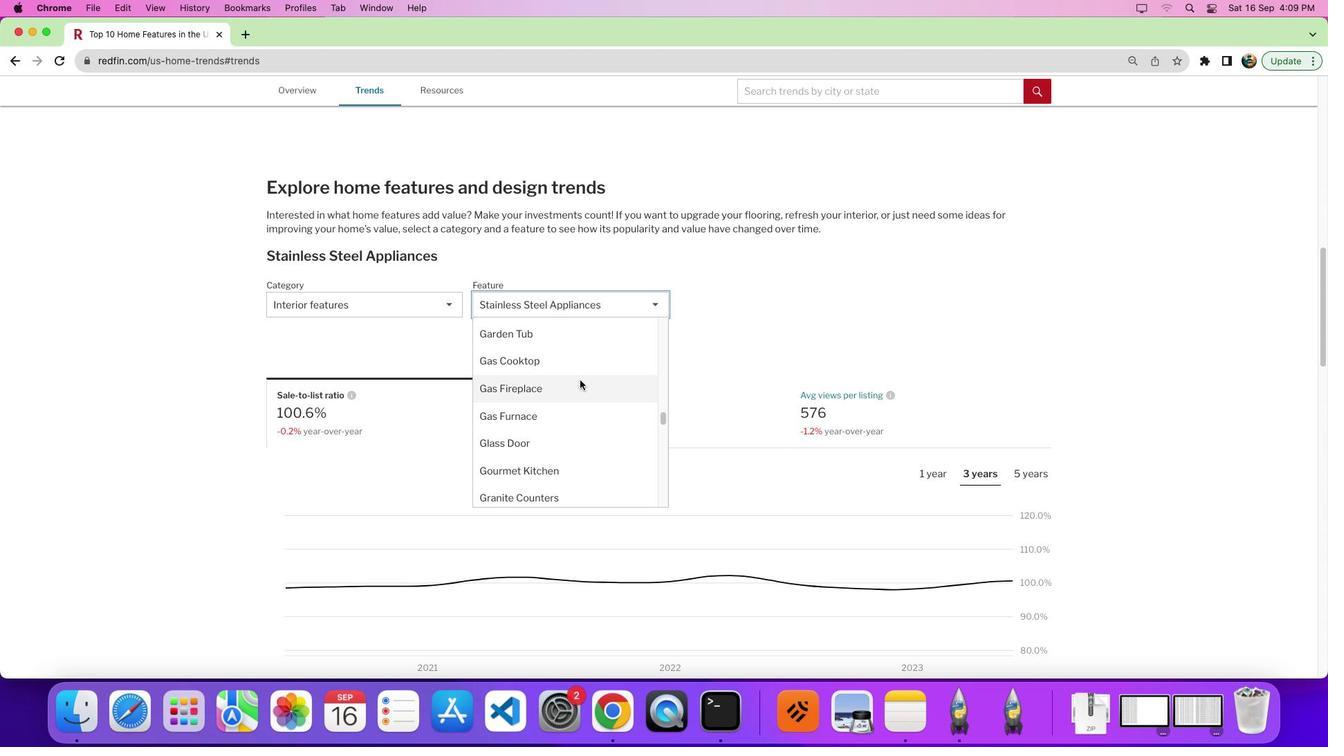 
Action: Mouse scrolled (578, 377) with delta (-53, 87)
Screenshot: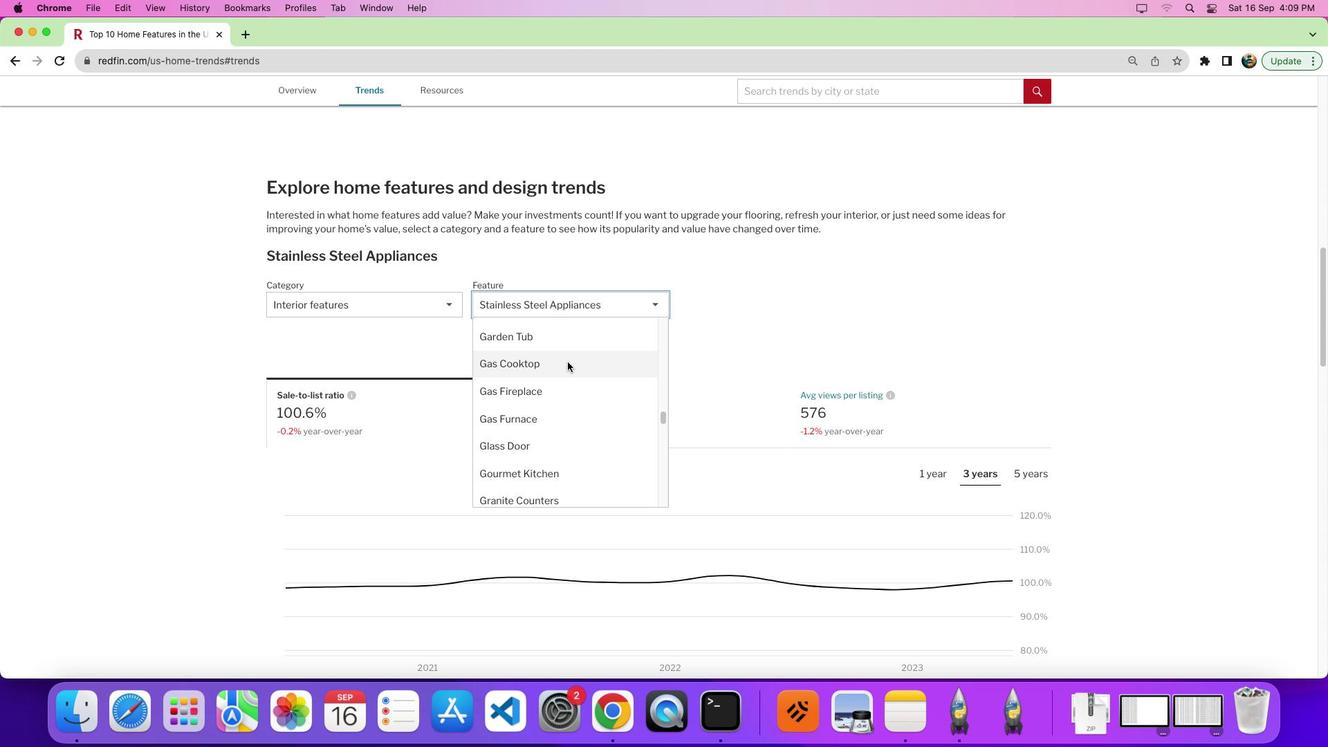 
Action: Mouse moved to (563, 346)
Screenshot: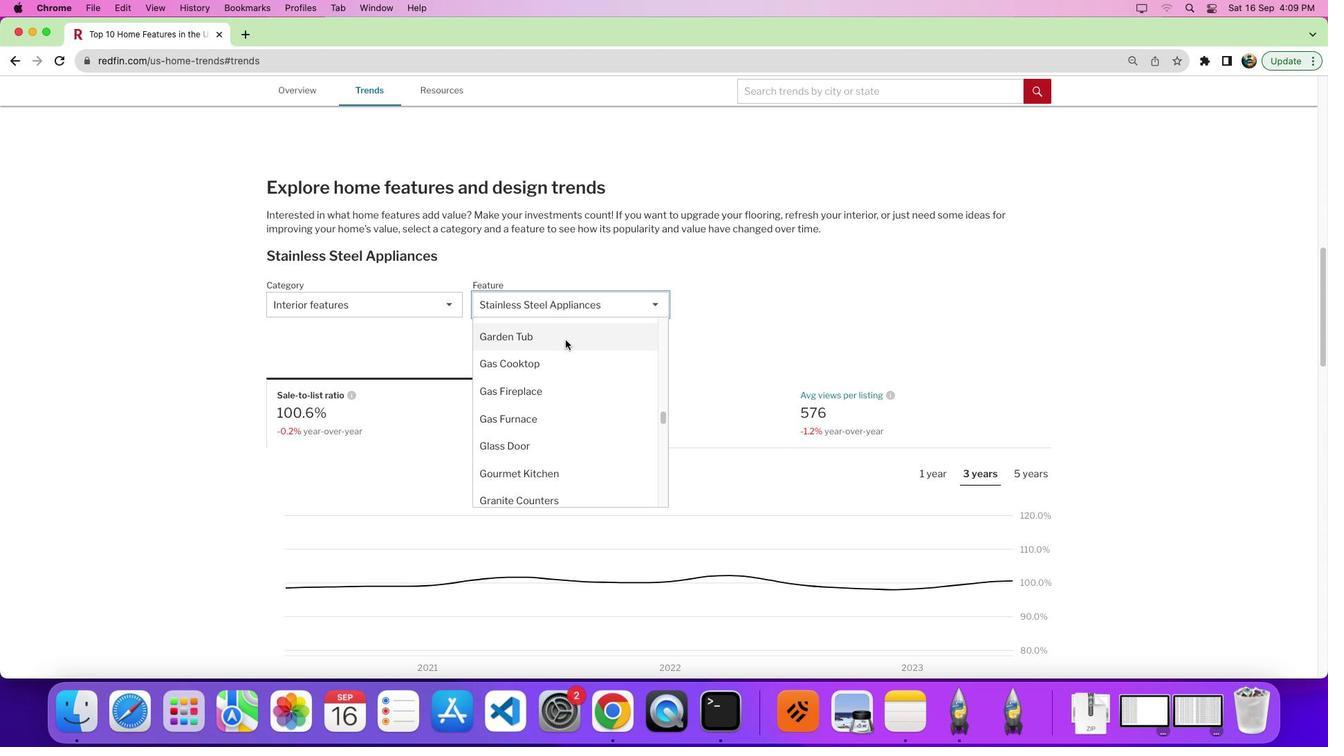 
Action: Mouse pressed left at (563, 346)
Screenshot: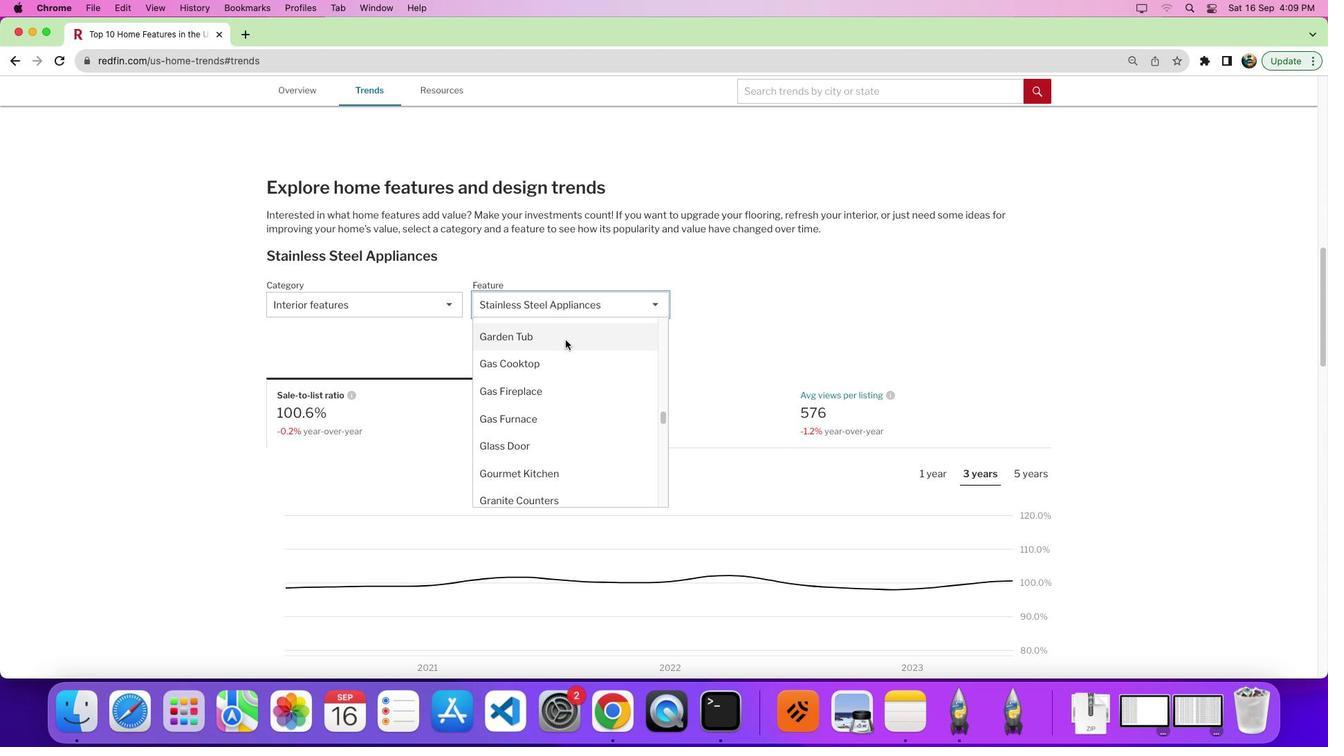 
Action: Mouse moved to (784, 373)
Screenshot: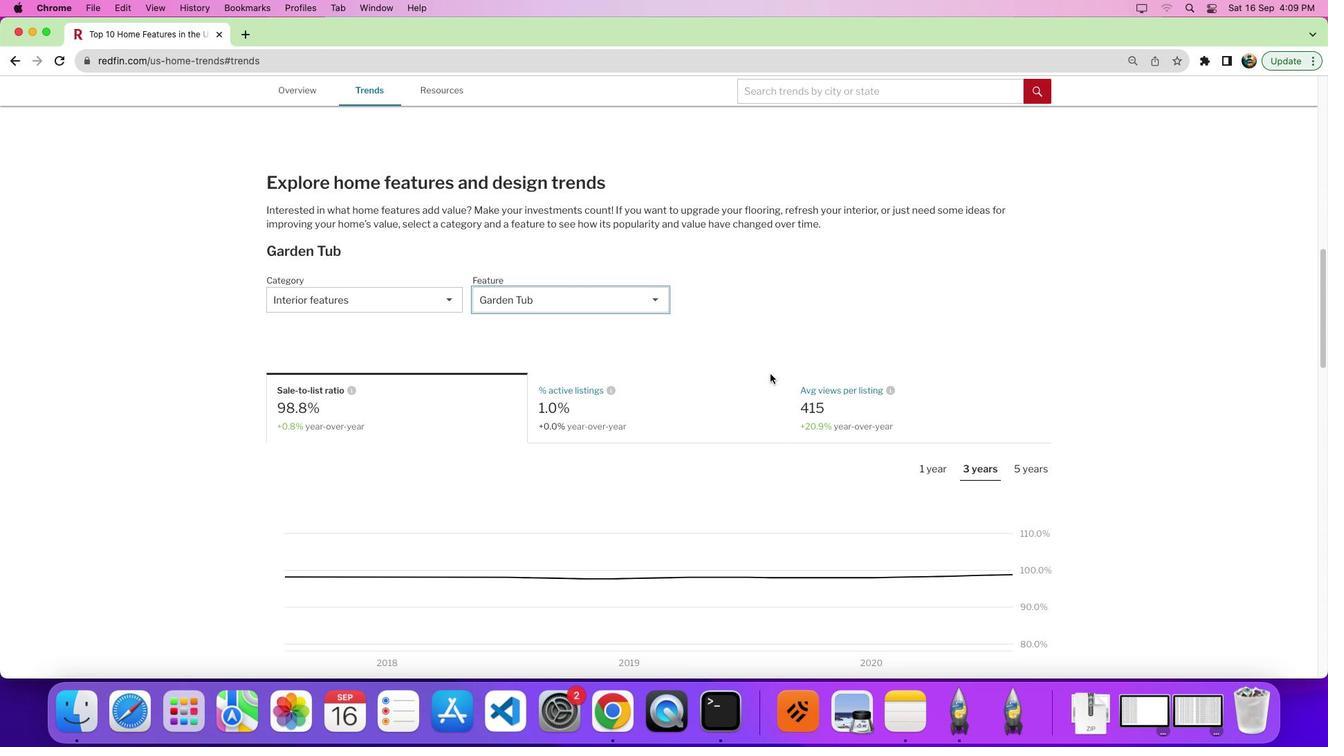 
Action: Mouse scrolled (784, 373) with delta (-53, 86)
Screenshot: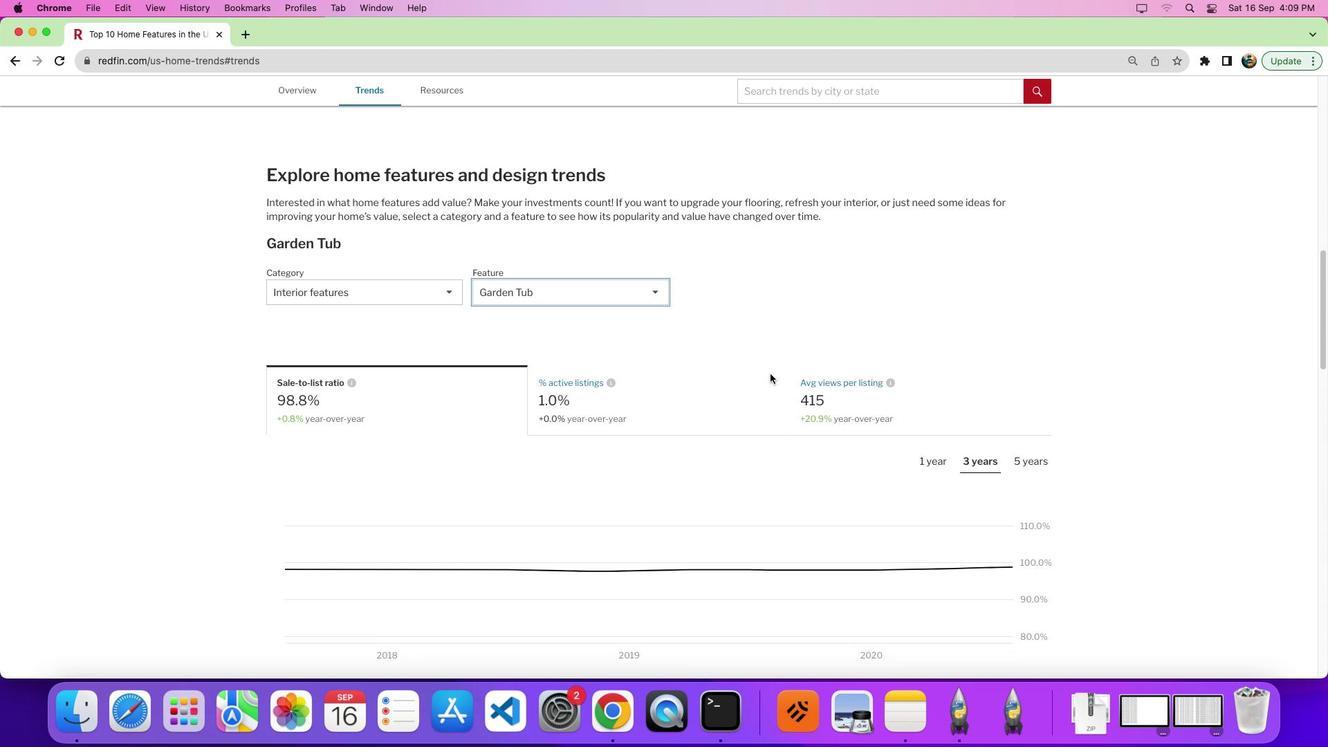 
Action: Mouse moved to (785, 372)
Screenshot: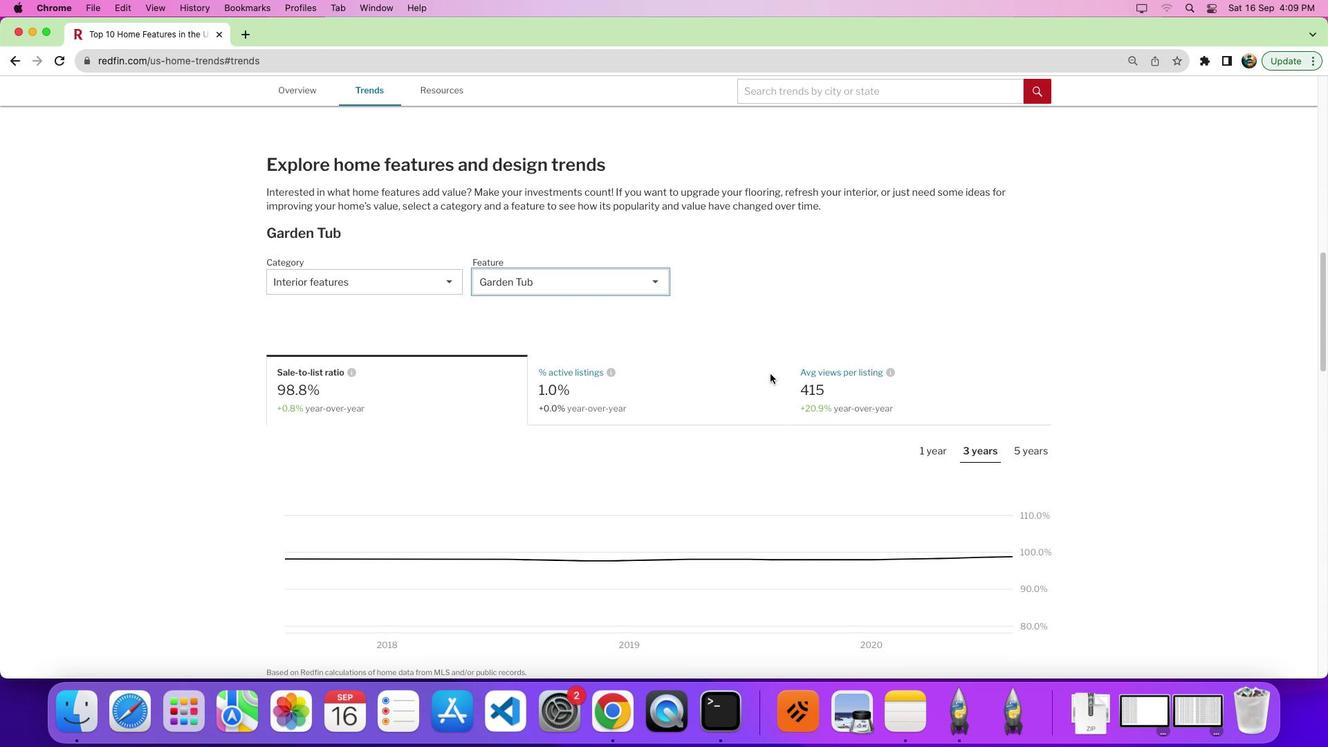 
Action: Mouse scrolled (785, 372) with delta (-53, 86)
Screenshot: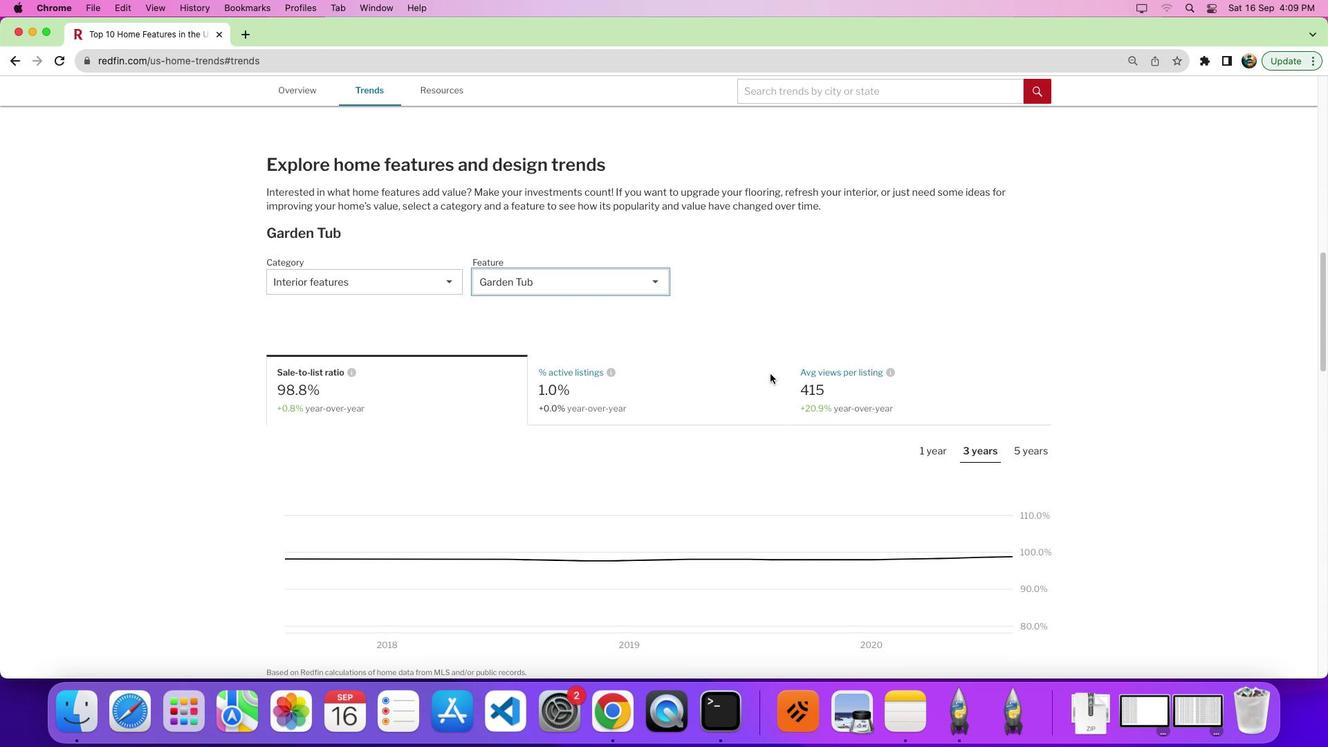 
Action: Mouse scrolled (785, 372) with delta (-53, 86)
Screenshot: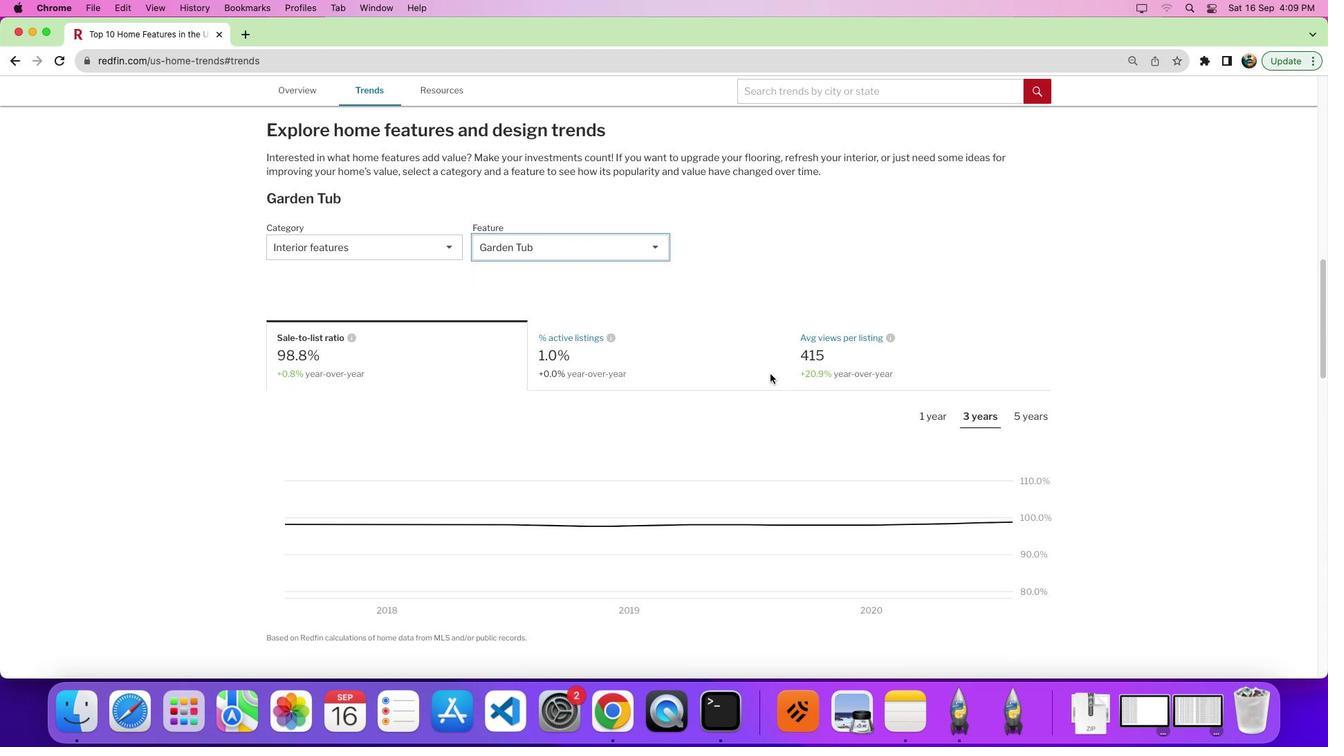 
Action: Mouse scrolled (785, 372) with delta (-53, 86)
Screenshot: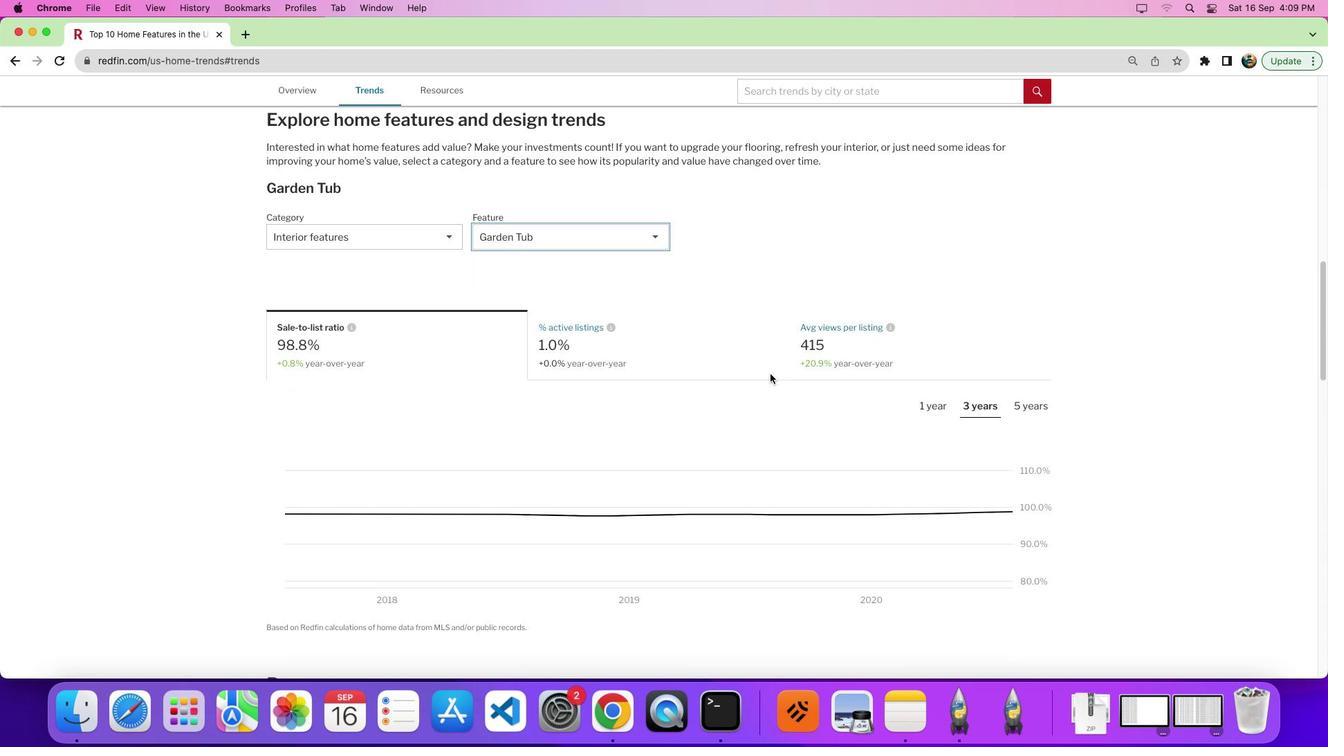 
Action: Mouse moved to (1084, 385)
Screenshot: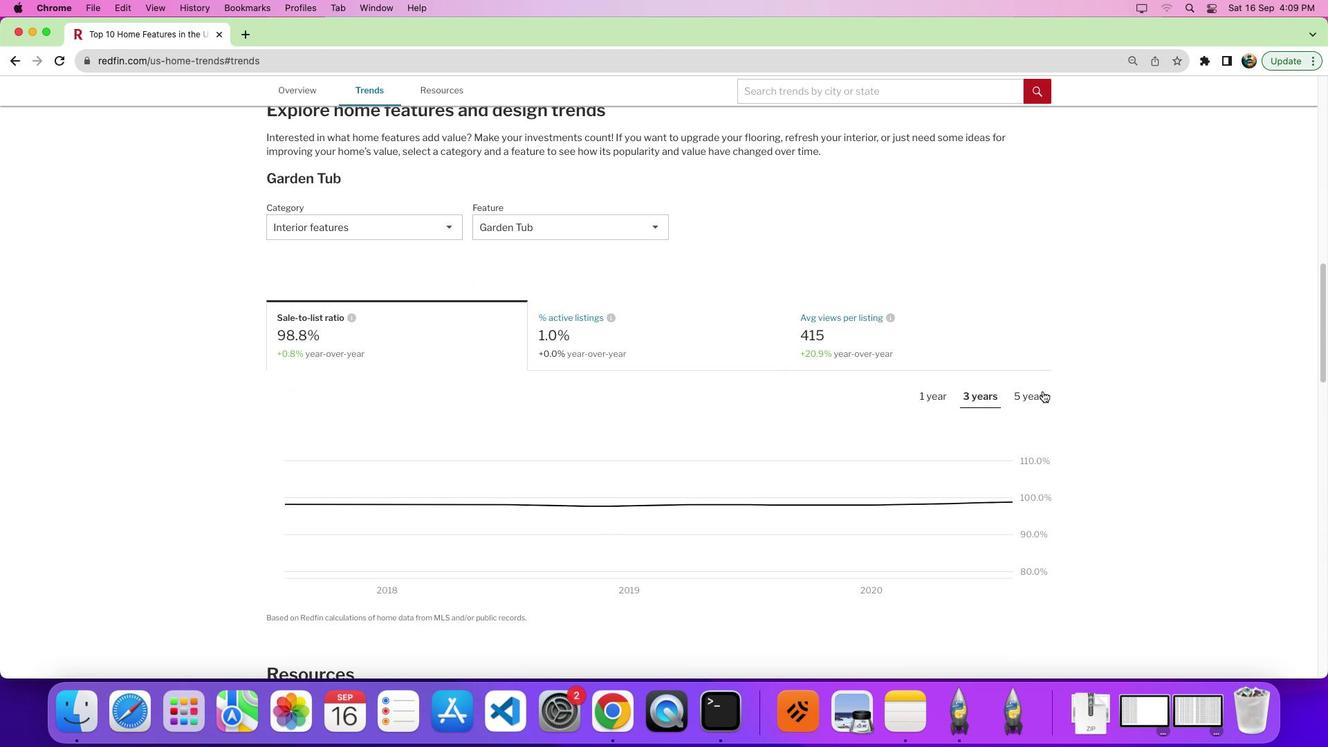 
Action: Mouse pressed left at (1084, 385)
Screenshot: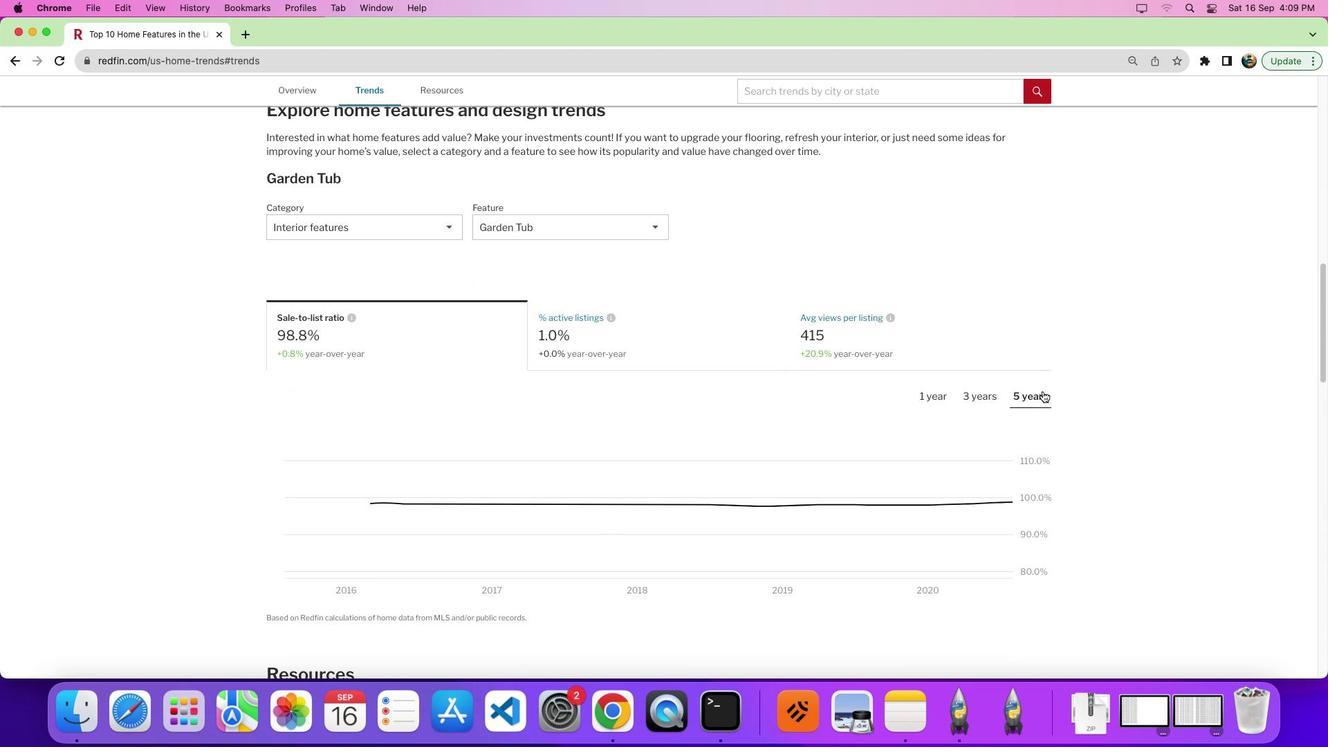 
Action: Mouse moved to (1075, 392)
Screenshot: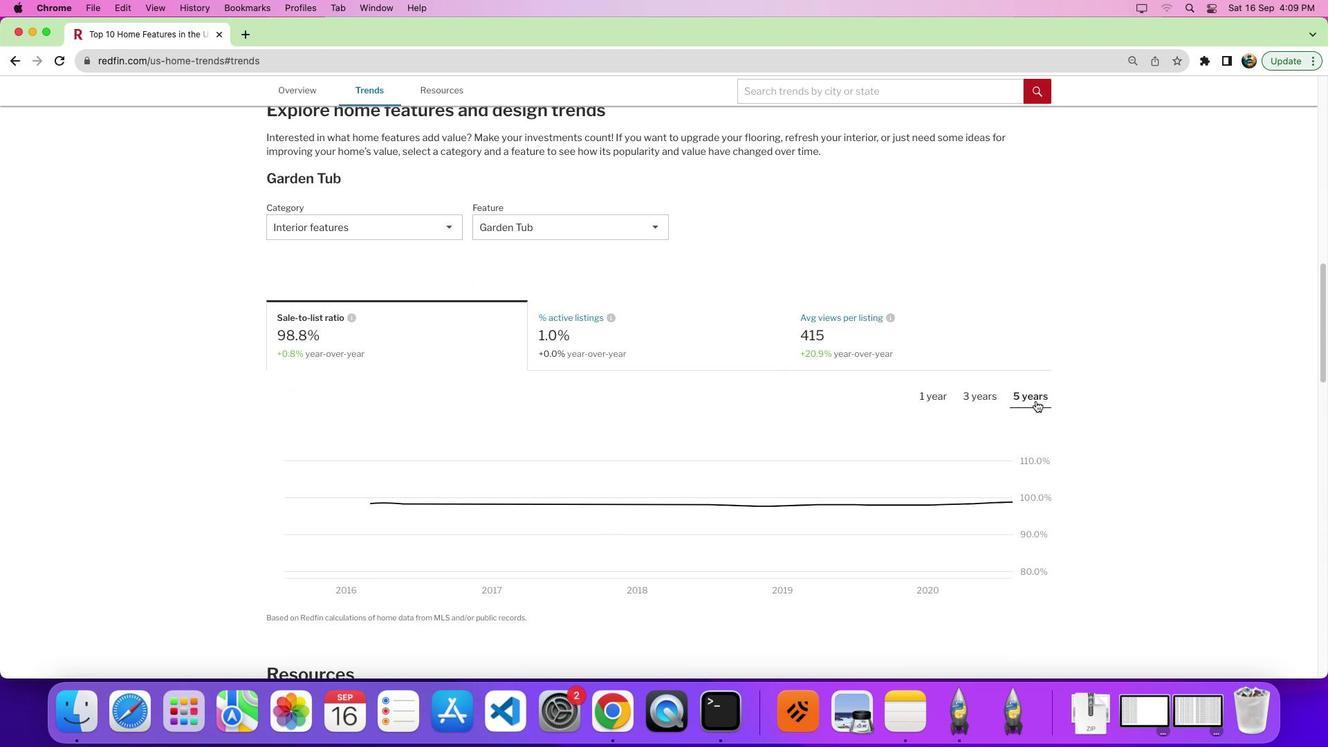 
Action: Mouse scrolled (1075, 392) with delta (-53, 86)
Screenshot: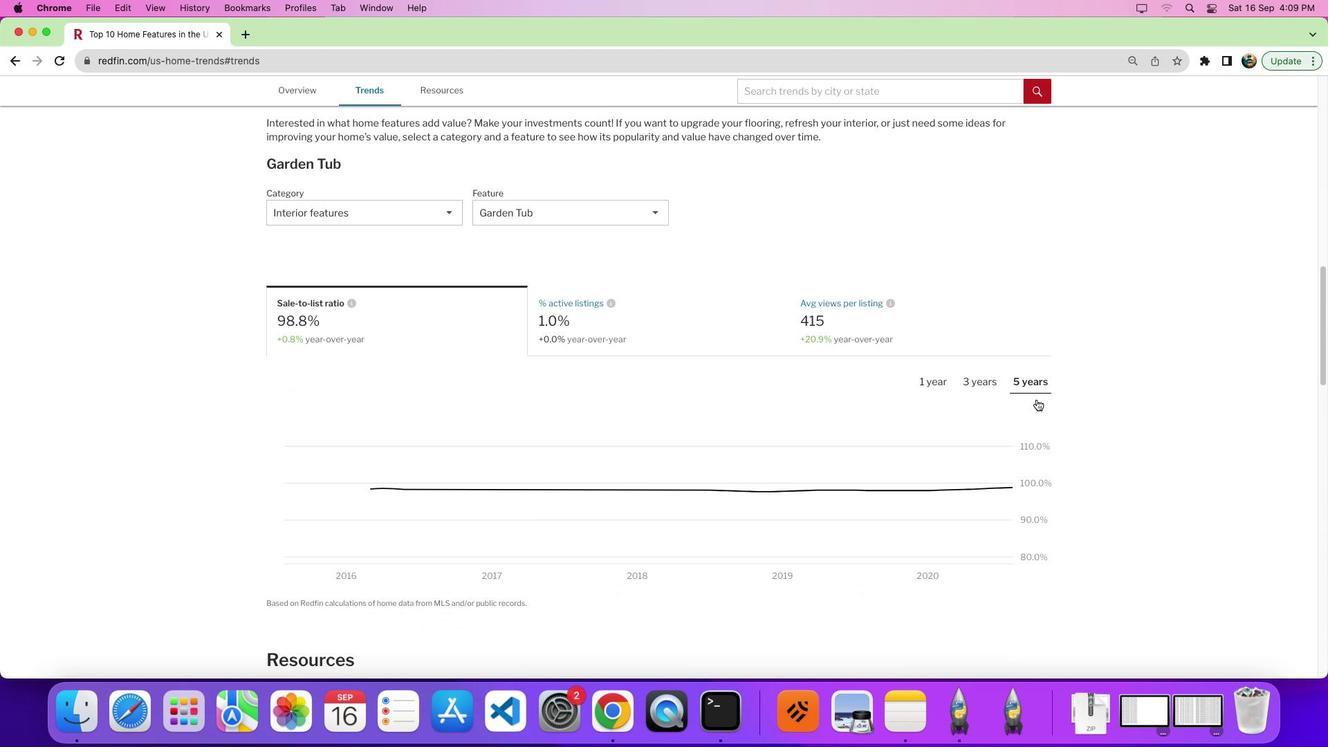 
Action: Mouse moved to (1075, 392)
Screenshot: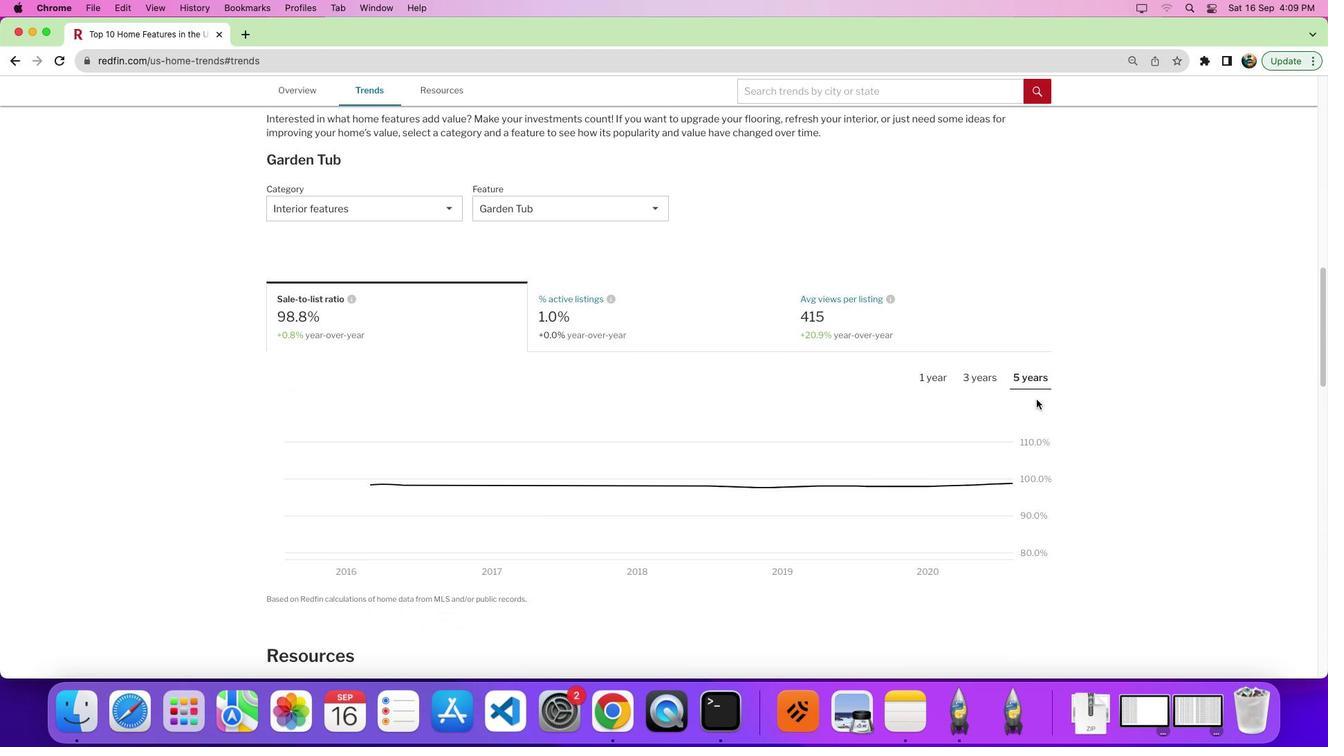 
Action: Mouse scrolled (1075, 392) with delta (-53, 86)
Screenshot: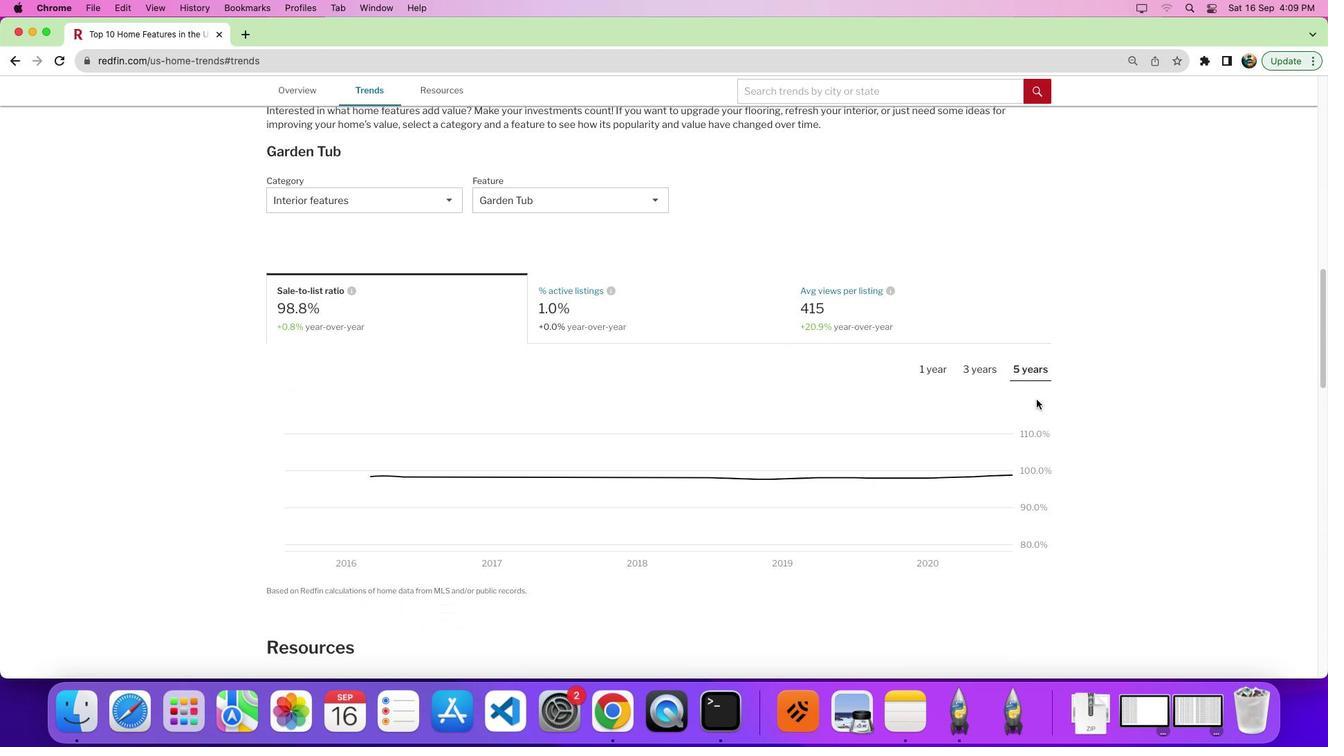 
Action: Mouse moved to (1074, 397)
Screenshot: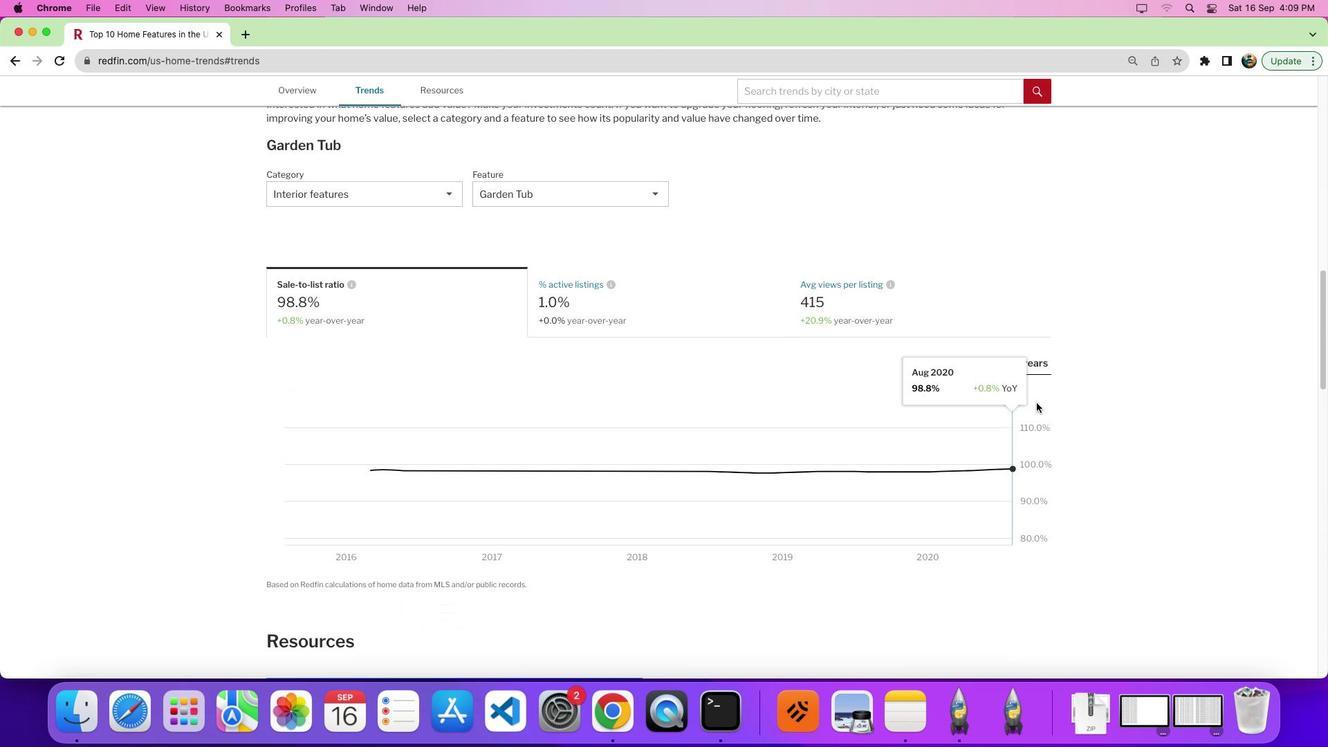 
